 Task: Find connections with filter location Koulamoutou with filter topic #Workwith filter profile language Potuguese with filter current company BluSmart with filter school Bharath University with filter industry Fossil Fuel Electric Power Generation with filter service category Program Management with filter keywords title Head
Action: Mouse moved to (547, 80)
Screenshot: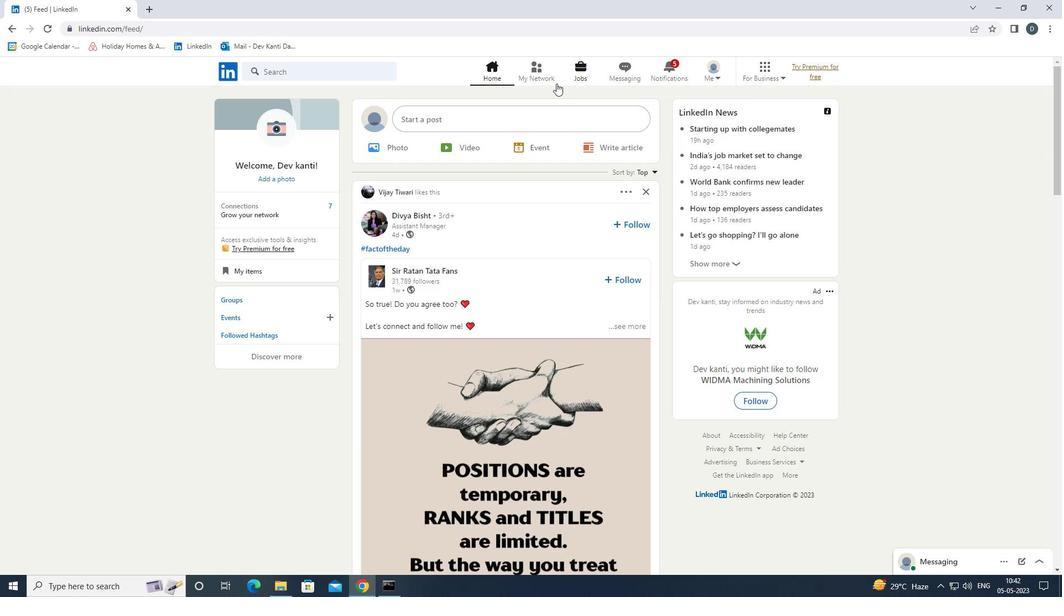 
Action: Mouse pressed left at (547, 80)
Screenshot: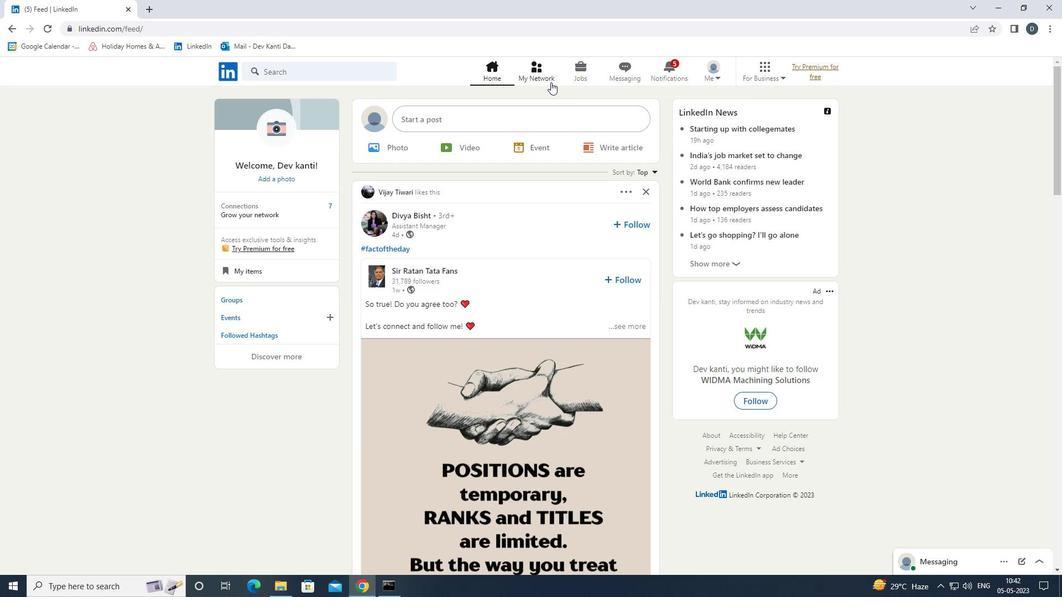 
Action: Mouse moved to (366, 134)
Screenshot: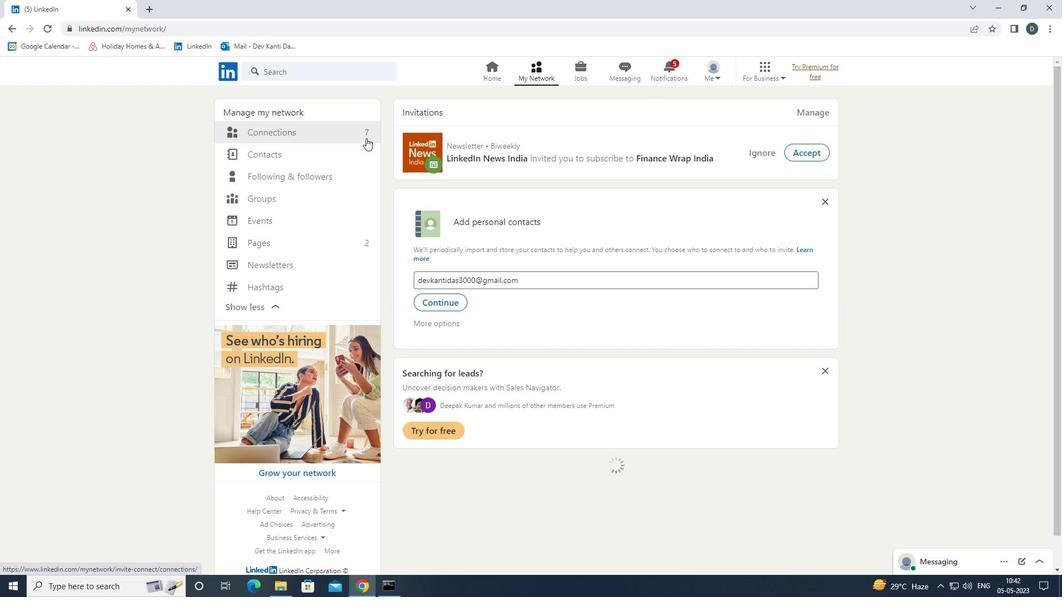 
Action: Mouse pressed left at (366, 134)
Screenshot: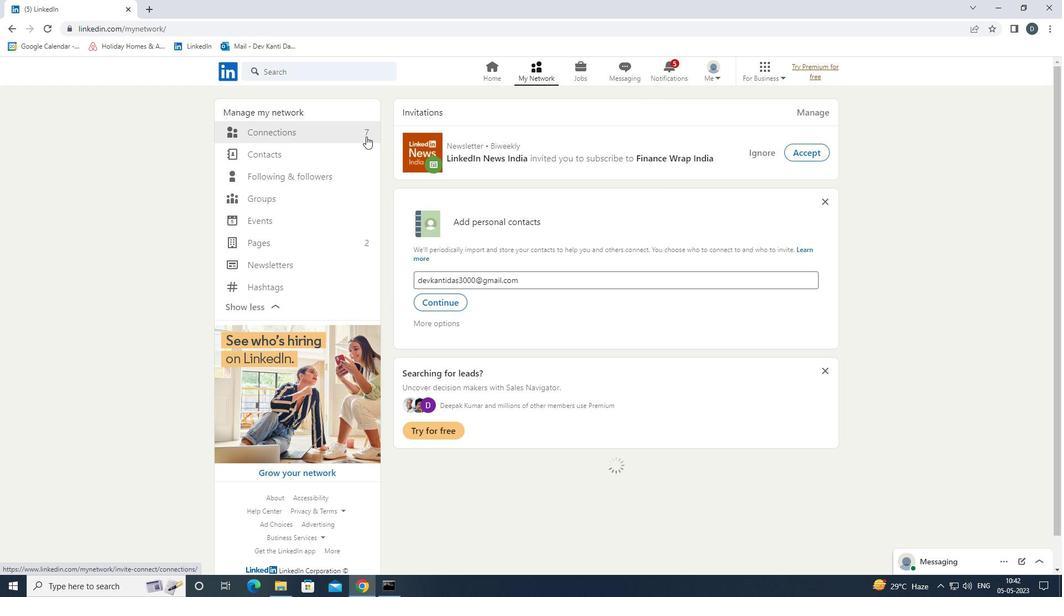 
Action: Mouse moved to (614, 128)
Screenshot: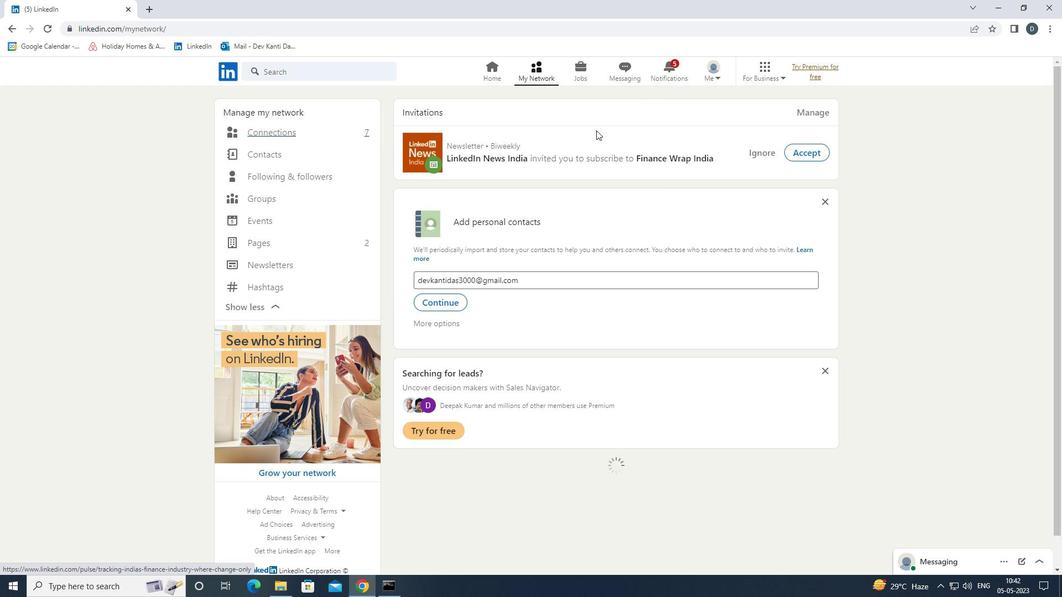 
Action: Mouse pressed left at (614, 128)
Screenshot: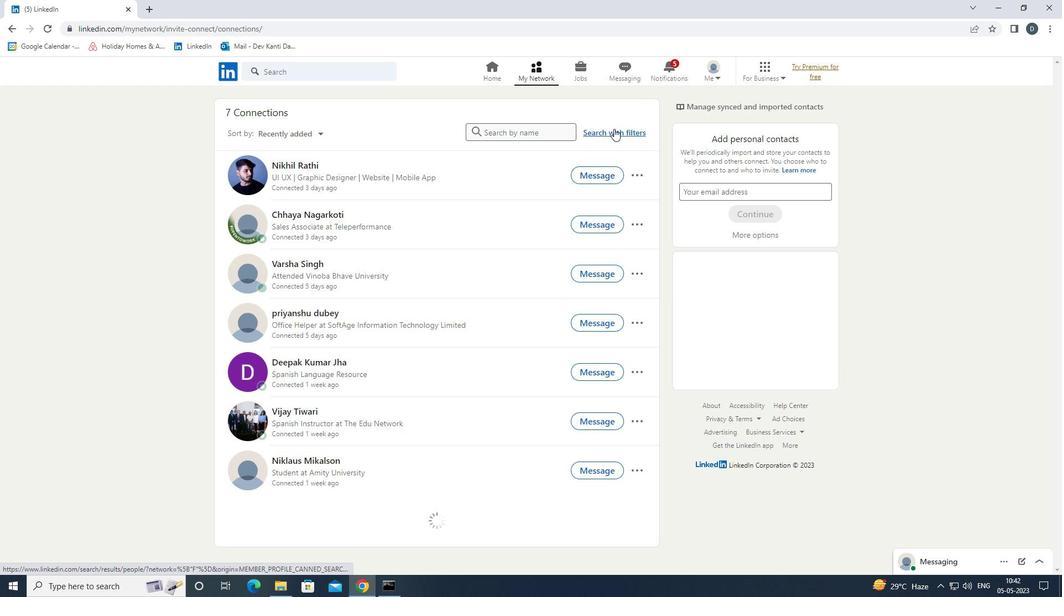 
Action: Mouse moved to (576, 103)
Screenshot: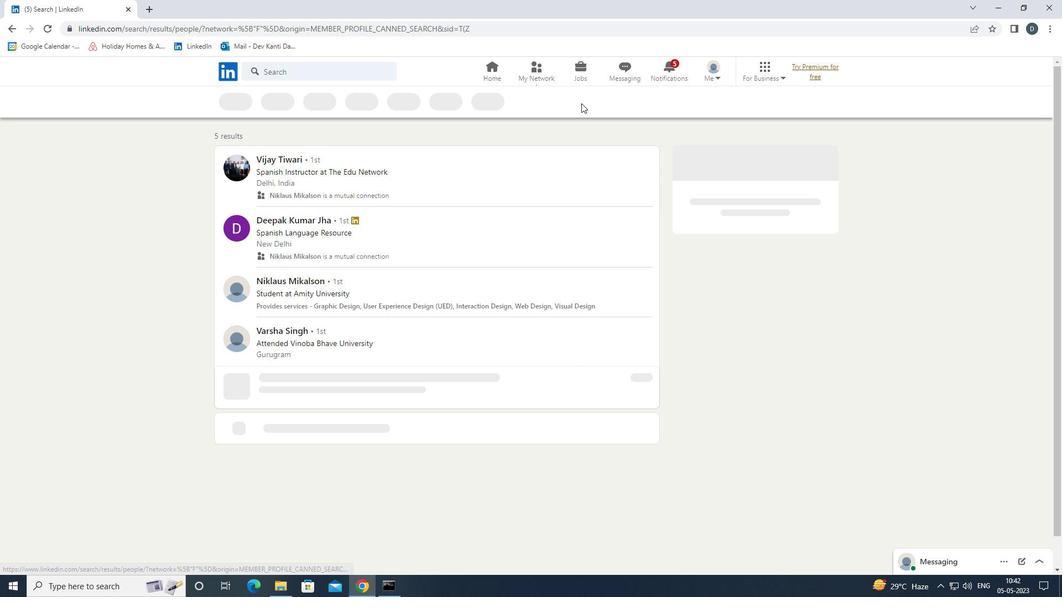 
Action: Mouse pressed left at (576, 103)
Screenshot: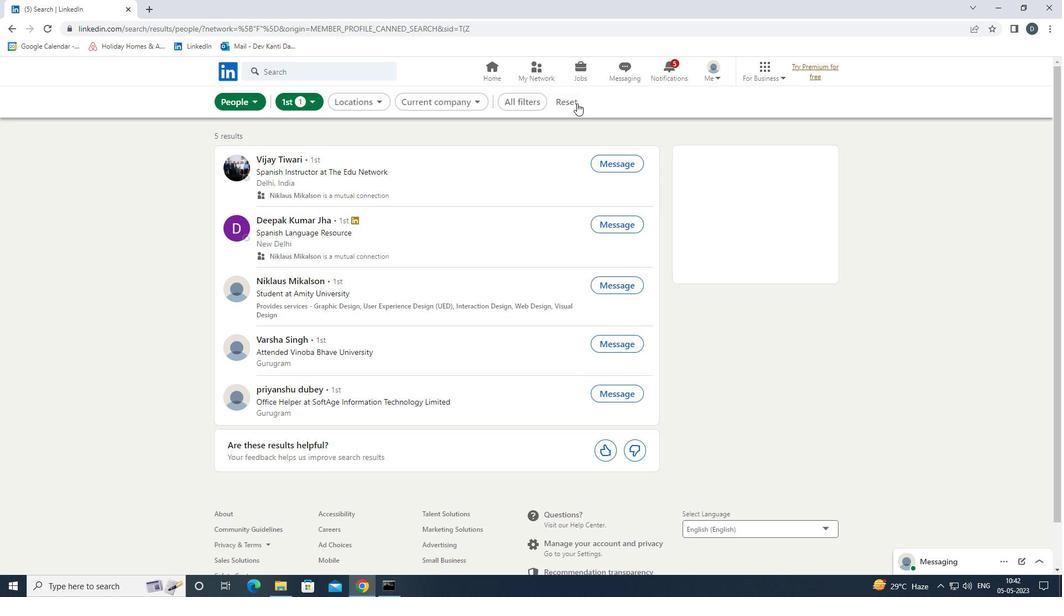 
Action: Mouse moved to (541, 106)
Screenshot: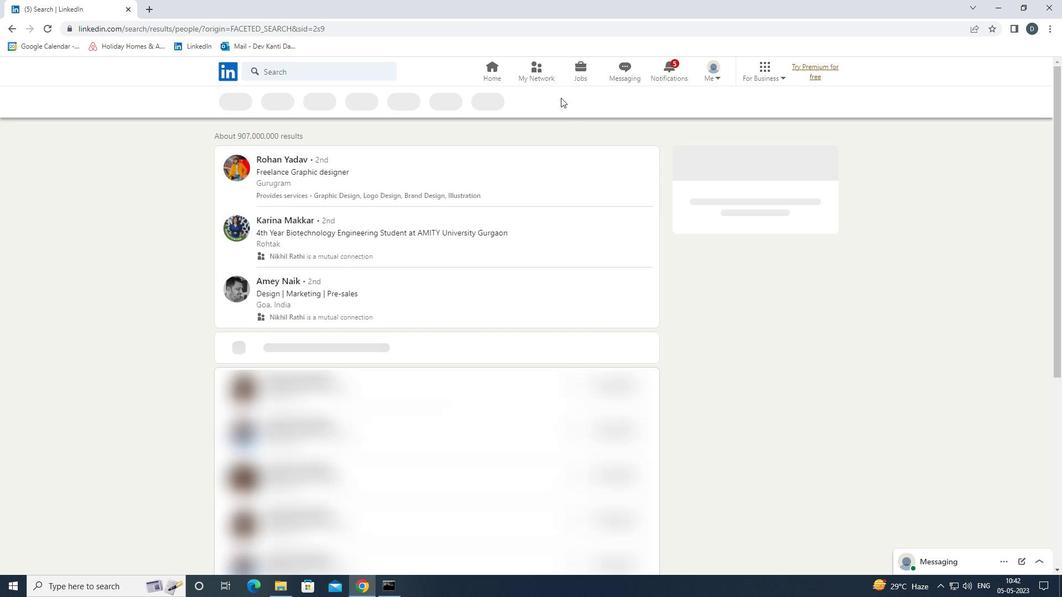 
Action: Mouse pressed left at (541, 106)
Screenshot: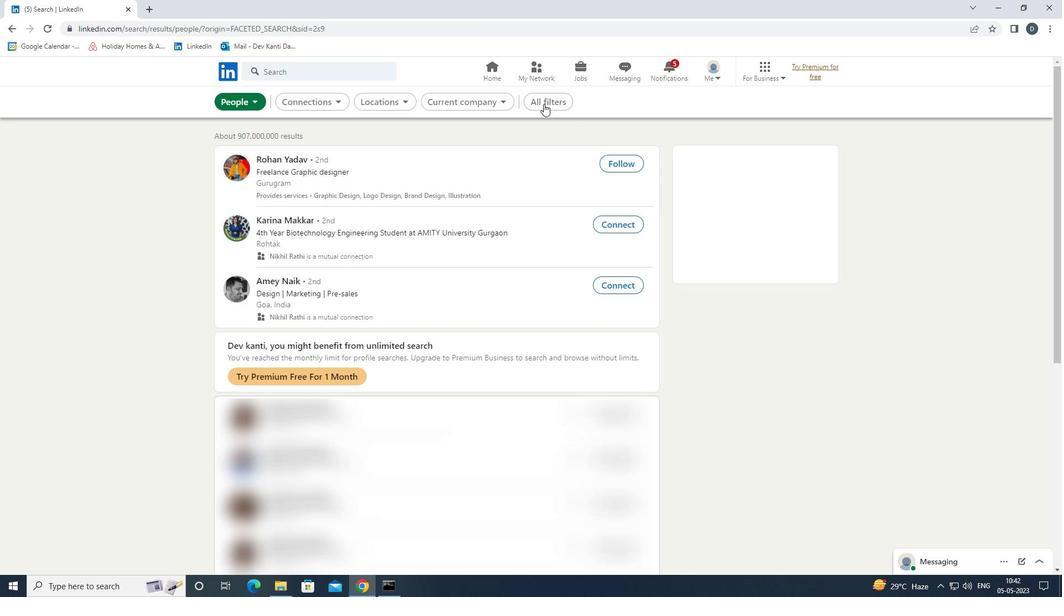 
Action: Mouse moved to (919, 335)
Screenshot: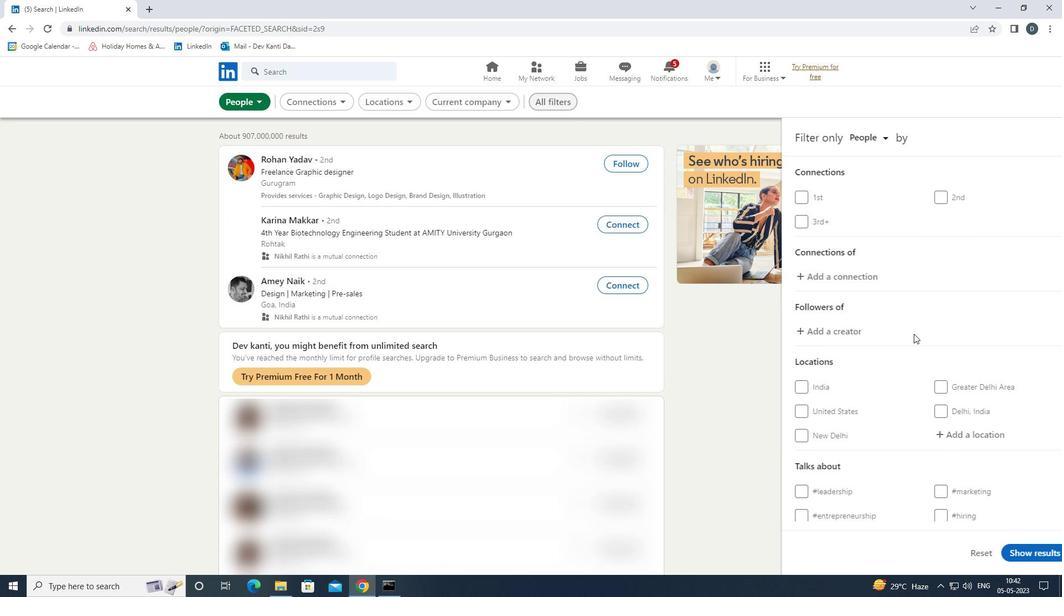 
Action: Mouse scrolled (919, 335) with delta (0, 0)
Screenshot: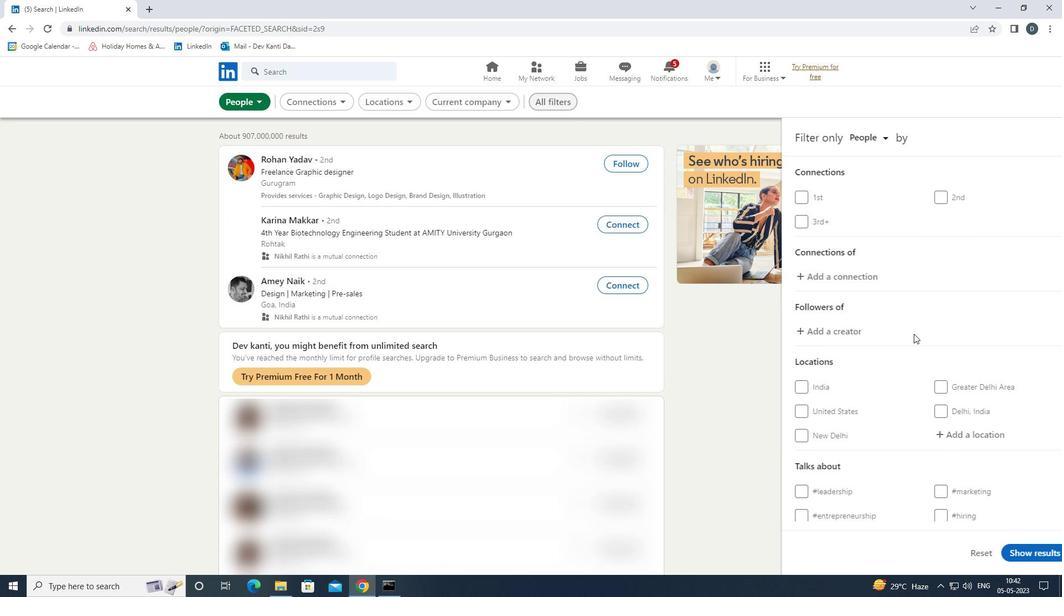 
Action: Mouse scrolled (919, 335) with delta (0, 0)
Screenshot: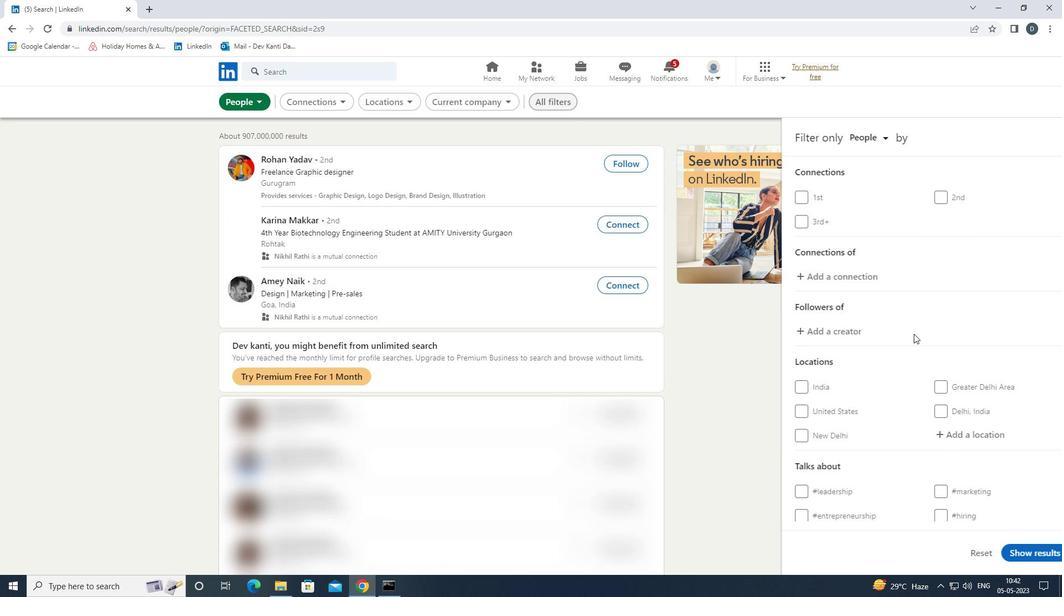 
Action: Mouse scrolled (919, 335) with delta (0, 0)
Screenshot: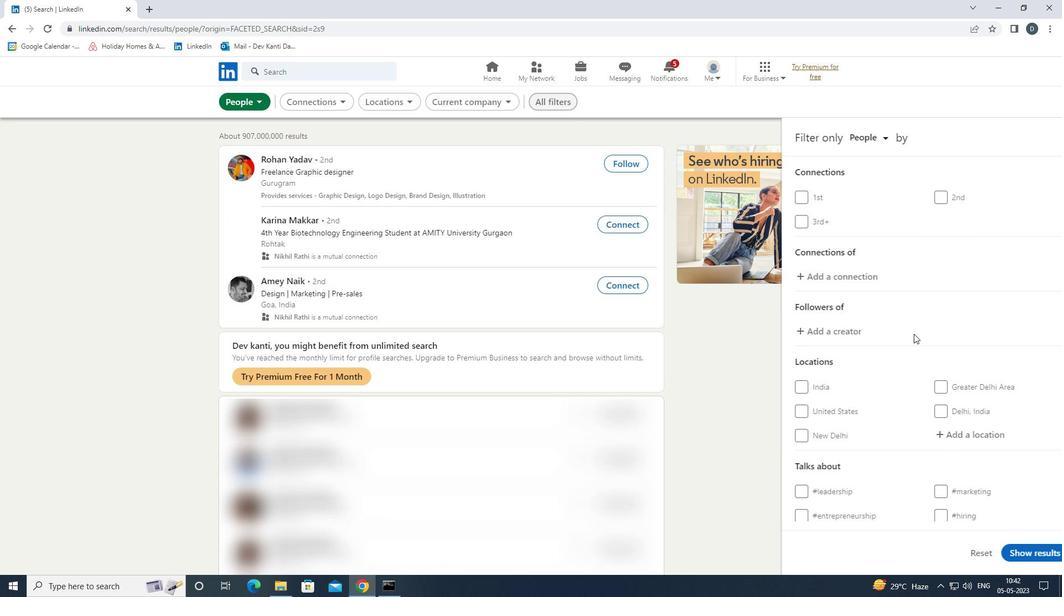 
Action: Mouse moved to (944, 260)
Screenshot: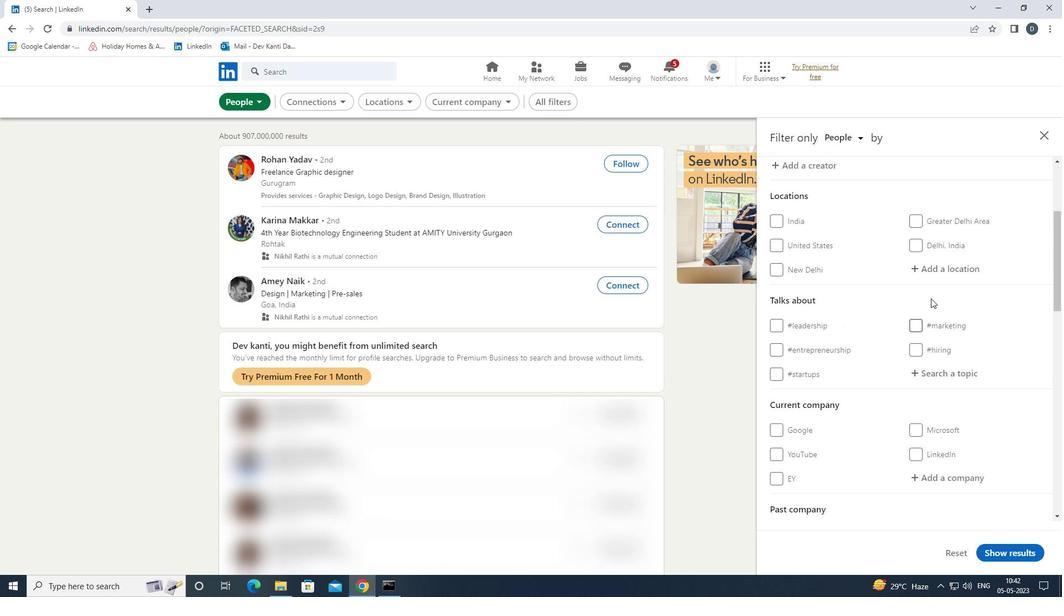 
Action: Mouse pressed left at (944, 260)
Screenshot: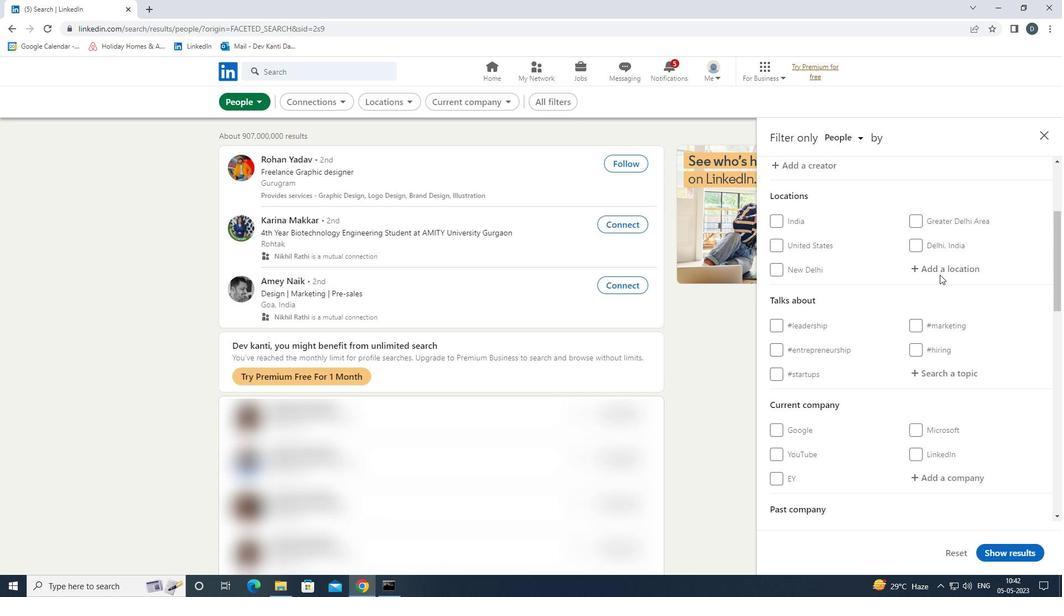 
Action: Key pressed <Key.shift>KL<Key.backspace>ULAMOUTOU<Key.left><Key.left><Key.left><Key.left><Key.left><Key.left><Key.left><Key.left><Key.left>O<Key.right><Key.right><Key.right><Key.right><Key.right><Key.right><Key.right><Key.right><Key.right><Key.right><Key.right><Key.right><Key.right><Key.right><Key.enter>
Screenshot: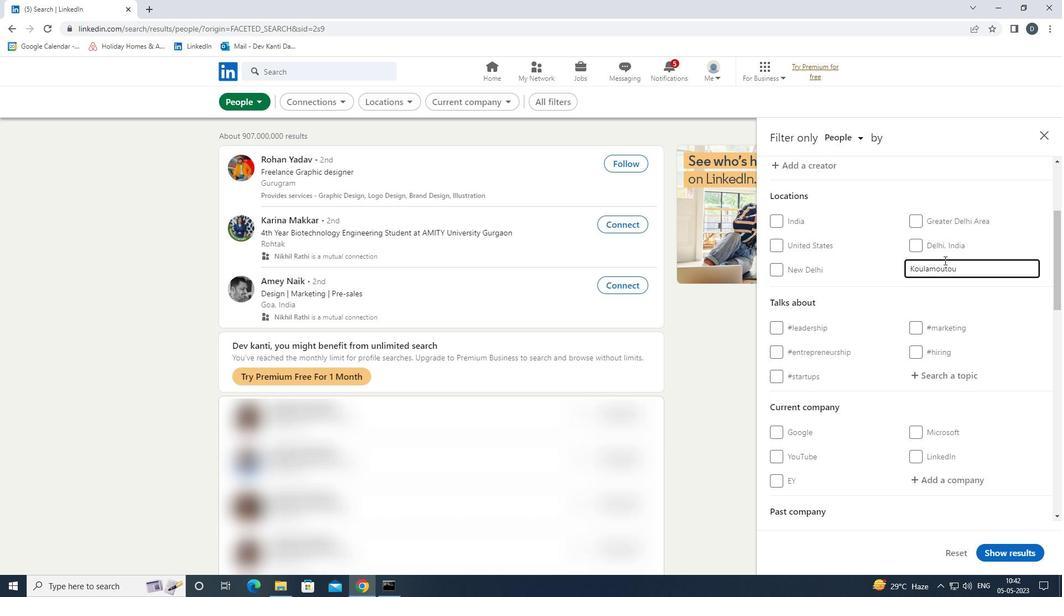 
Action: Mouse moved to (942, 250)
Screenshot: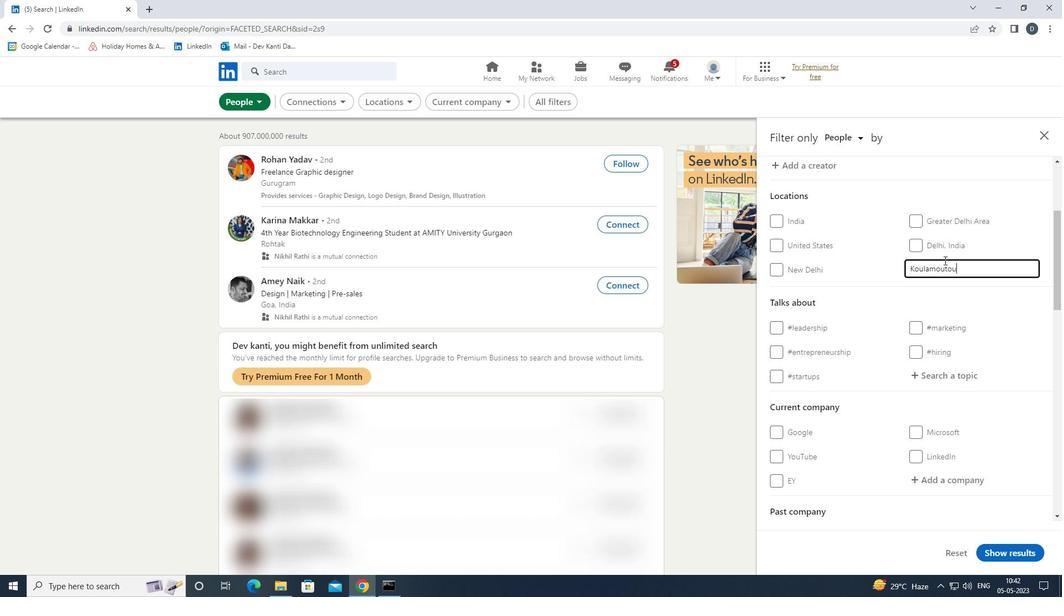 
Action: Mouse scrolled (942, 250) with delta (0, 0)
Screenshot: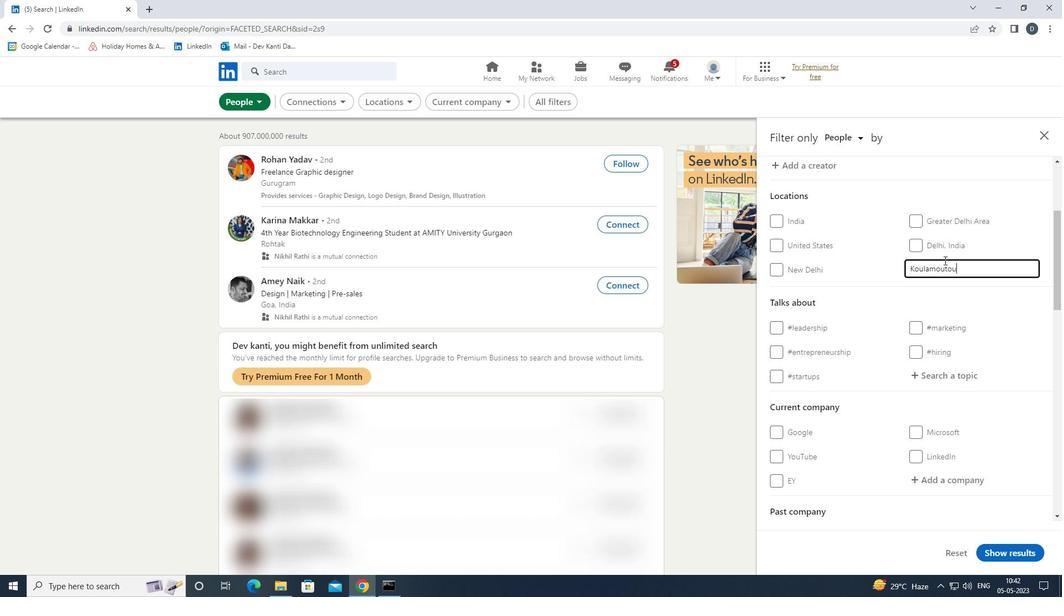 
Action: Mouse scrolled (942, 250) with delta (0, 0)
Screenshot: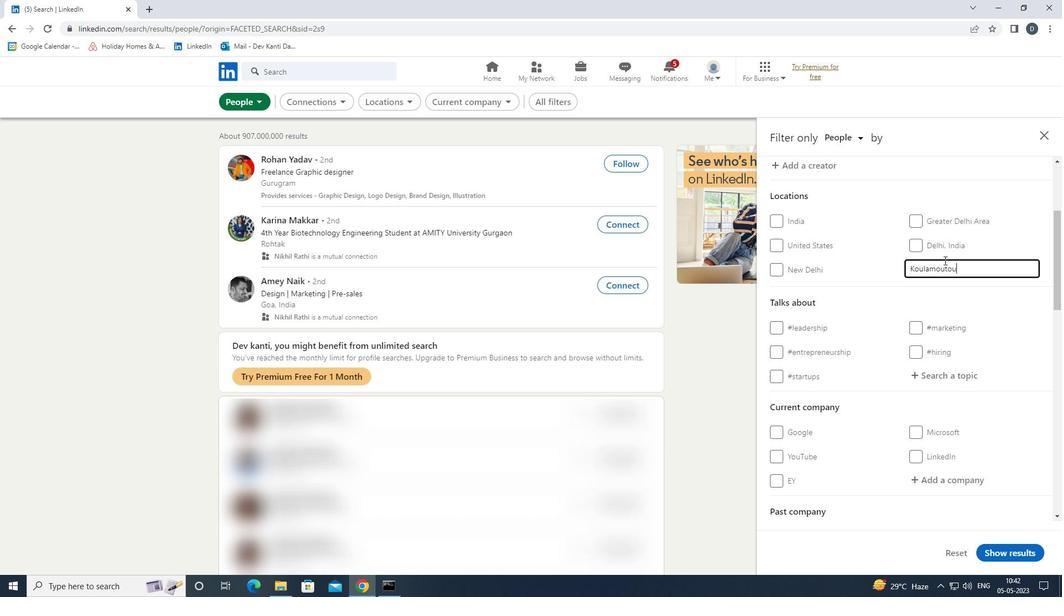 
Action: Mouse moved to (943, 270)
Screenshot: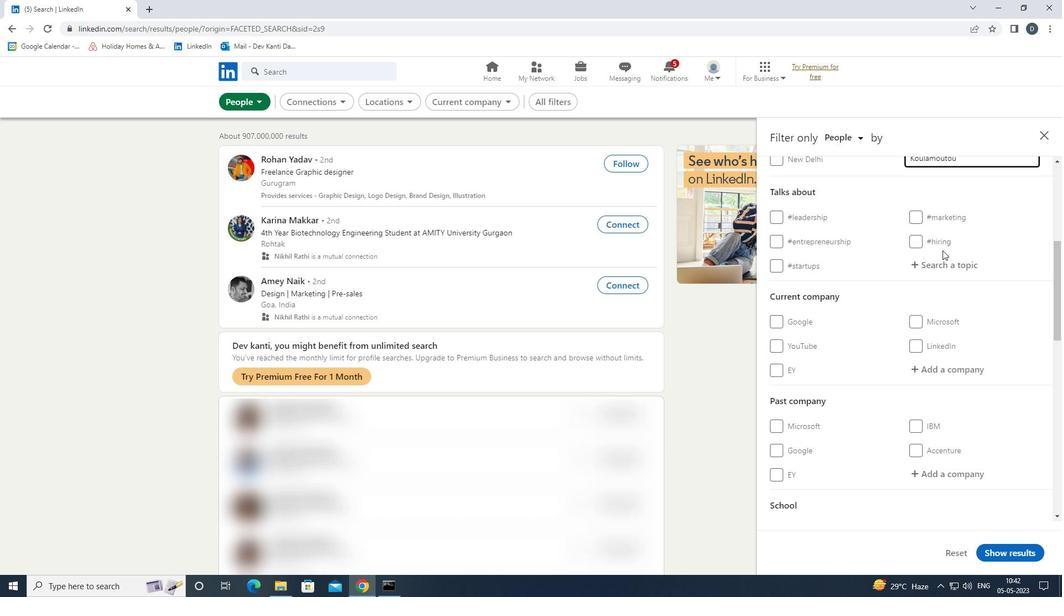 
Action: Mouse pressed left at (943, 270)
Screenshot: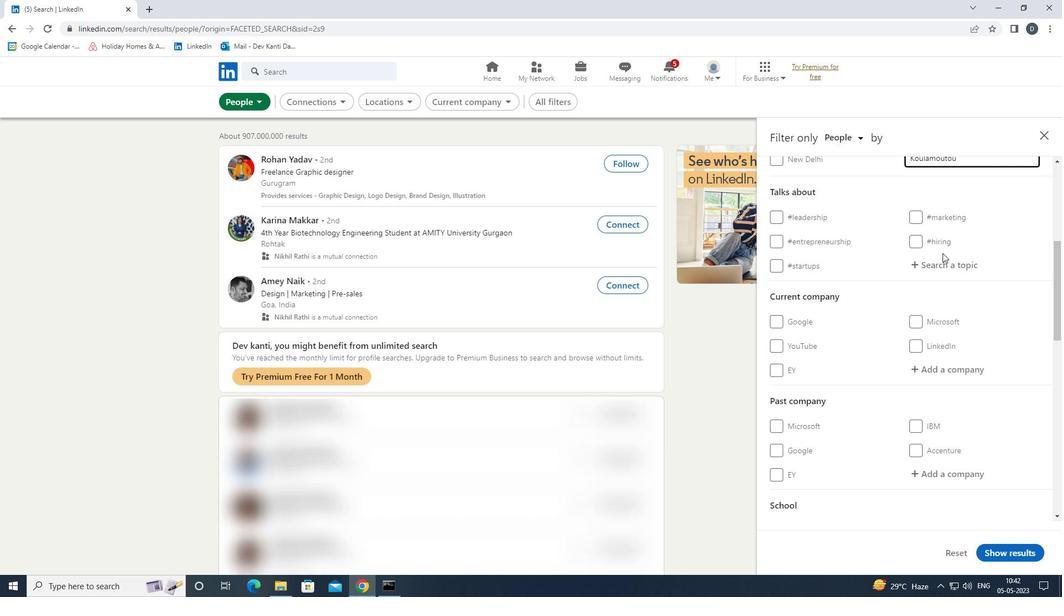 
Action: Mouse moved to (941, 271)
Screenshot: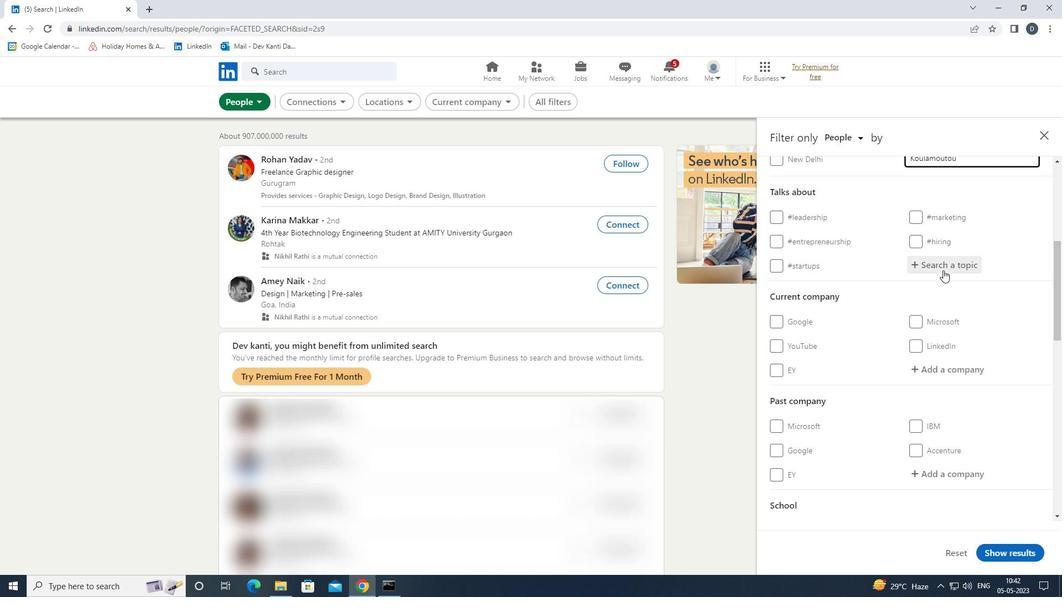 
Action: Key pressed WORK<Key.down><Key.enter>
Screenshot: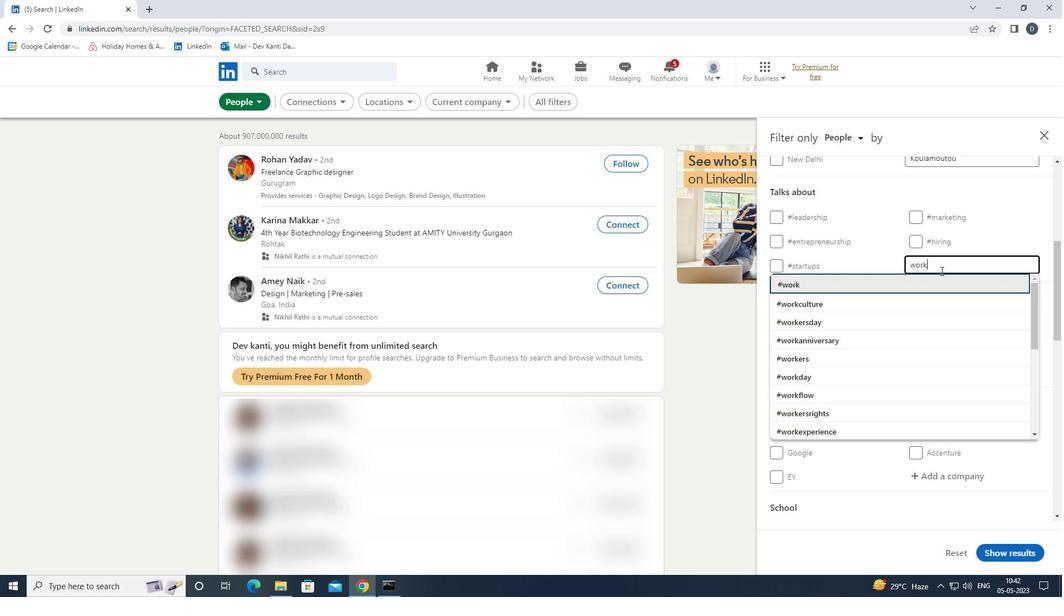 
Action: Mouse moved to (937, 262)
Screenshot: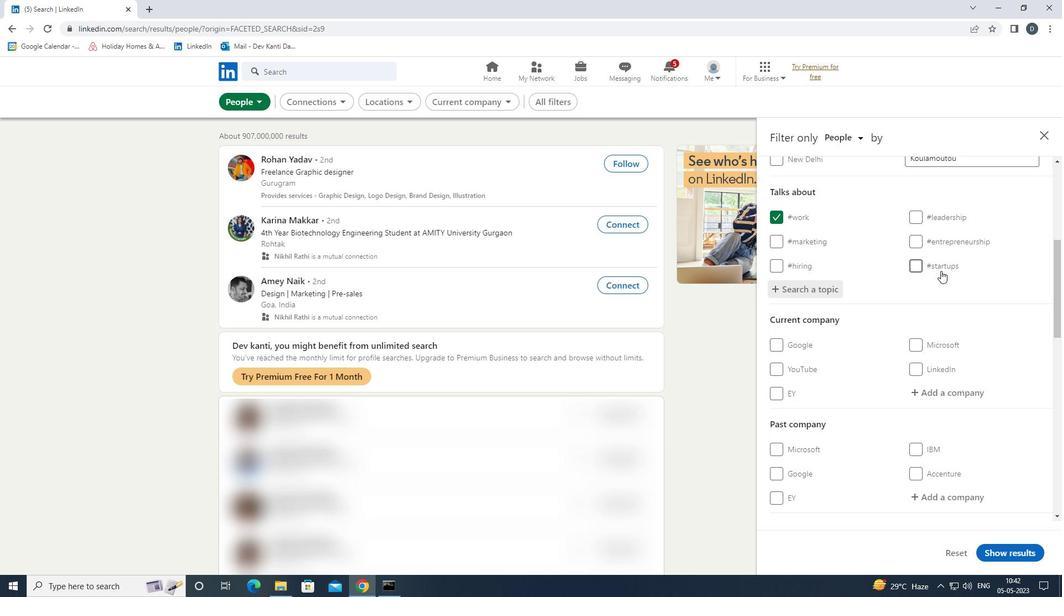 
Action: Mouse scrolled (937, 261) with delta (0, 0)
Screenshot: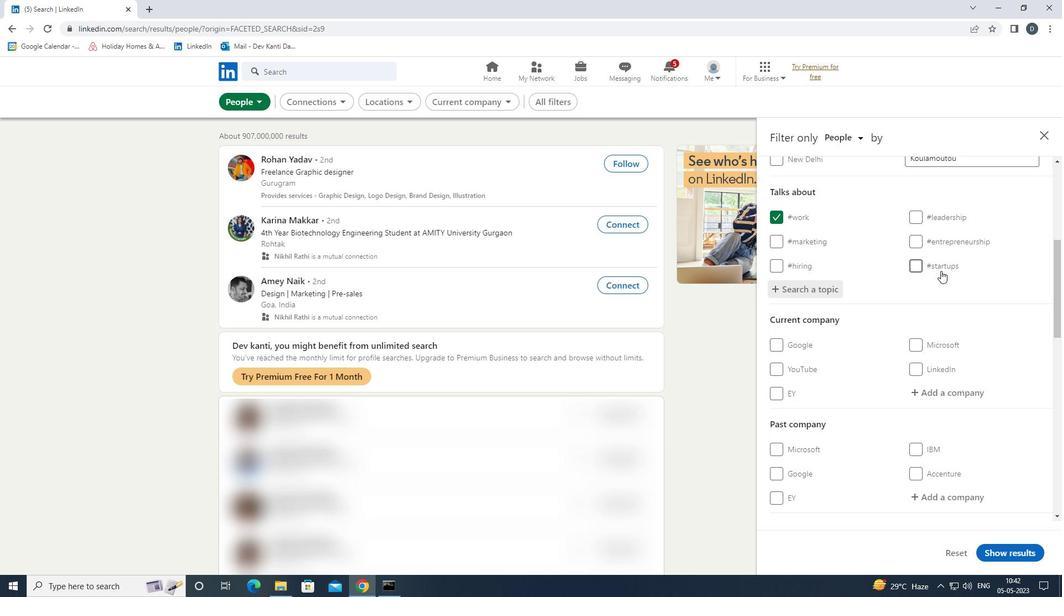 
Action: Mouse scrolled (937, 261) with delta (0, 0)
Screenshot: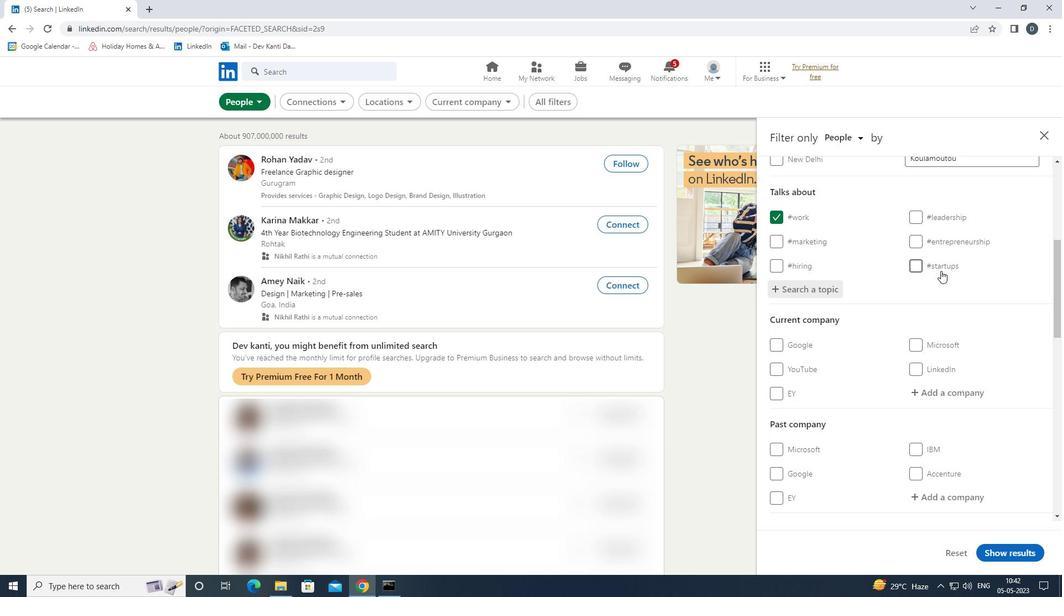 
Action: Mouse scrolled (937, 261) with delta (0, 0)
Screenshot: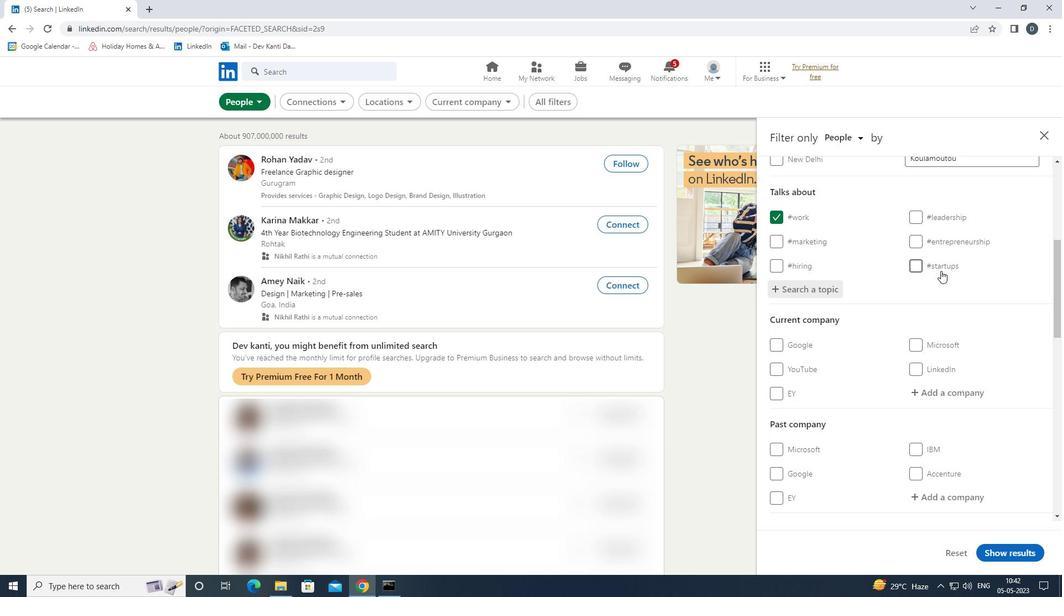 
Action: Mouse scrolled (937, 261) with delta (0, 0)
Screenshot: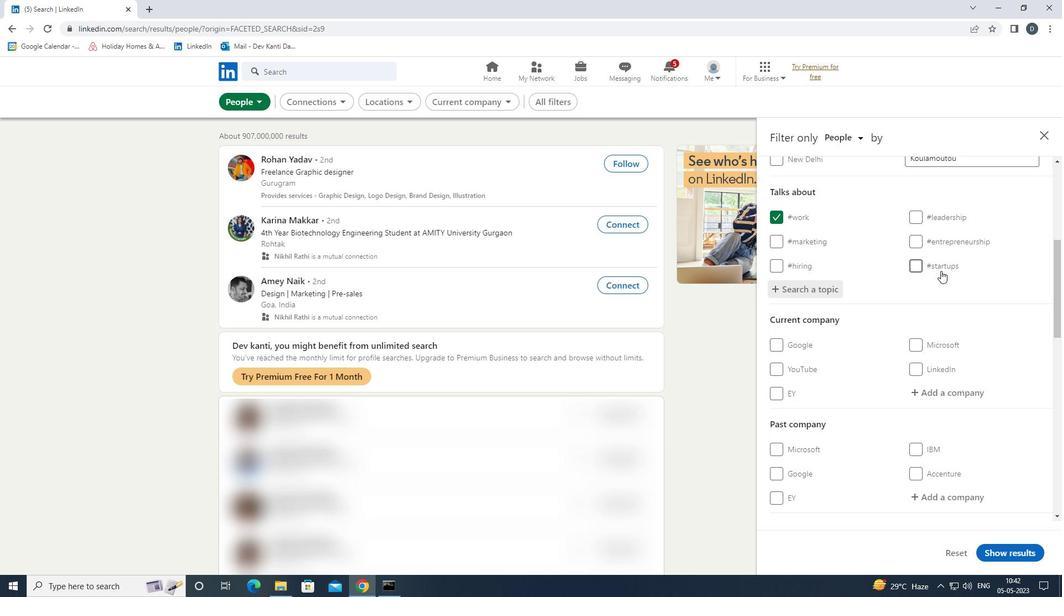 
Action: Mouse scrolled (937, 261) with delta (0, 0)
Screenshot: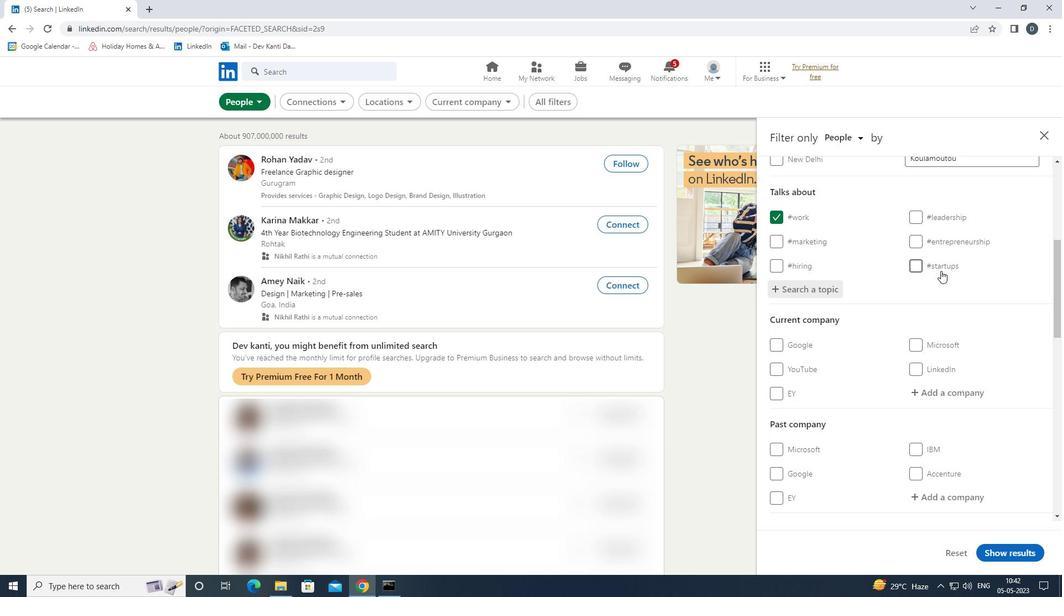 
Action: Mouse moved to (937, 265)
Screenshot: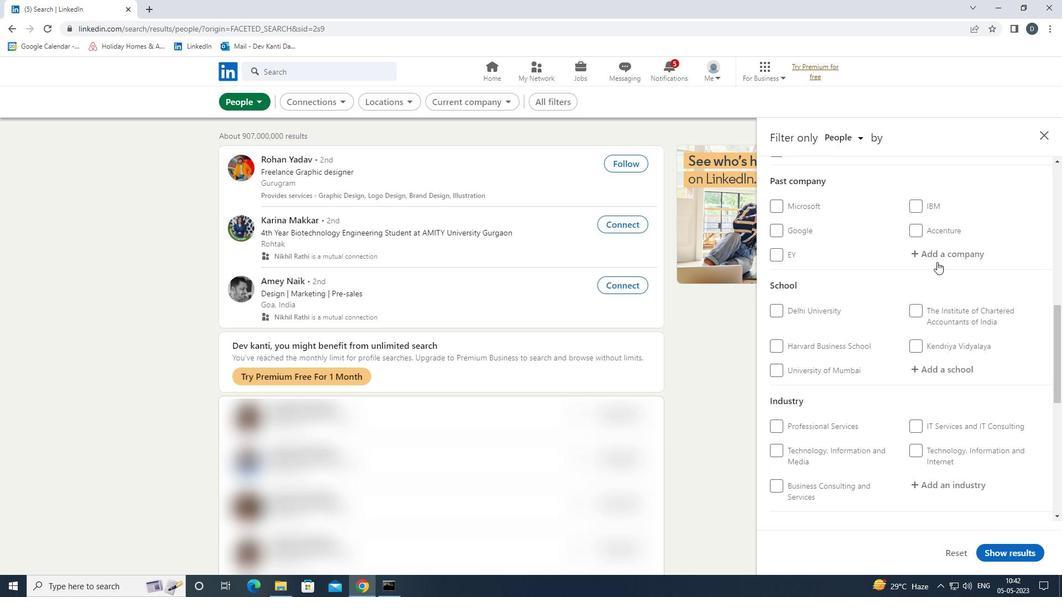
Action: Mouse scrolled (937, 264) with delta (0, 0)
Screenshot: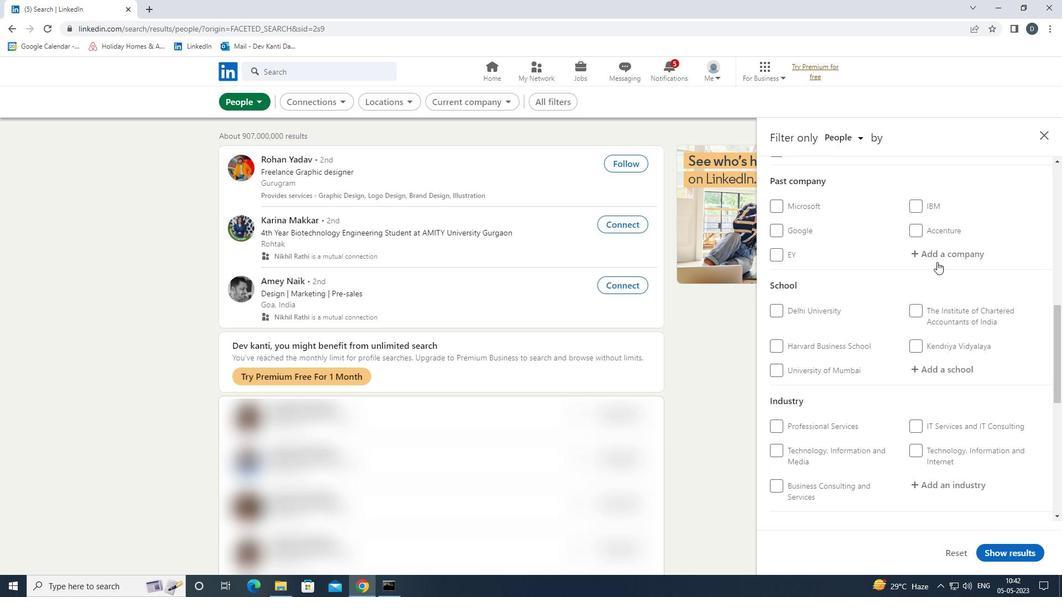 
Action: Mouse moved to (934, 273)
Screenshot: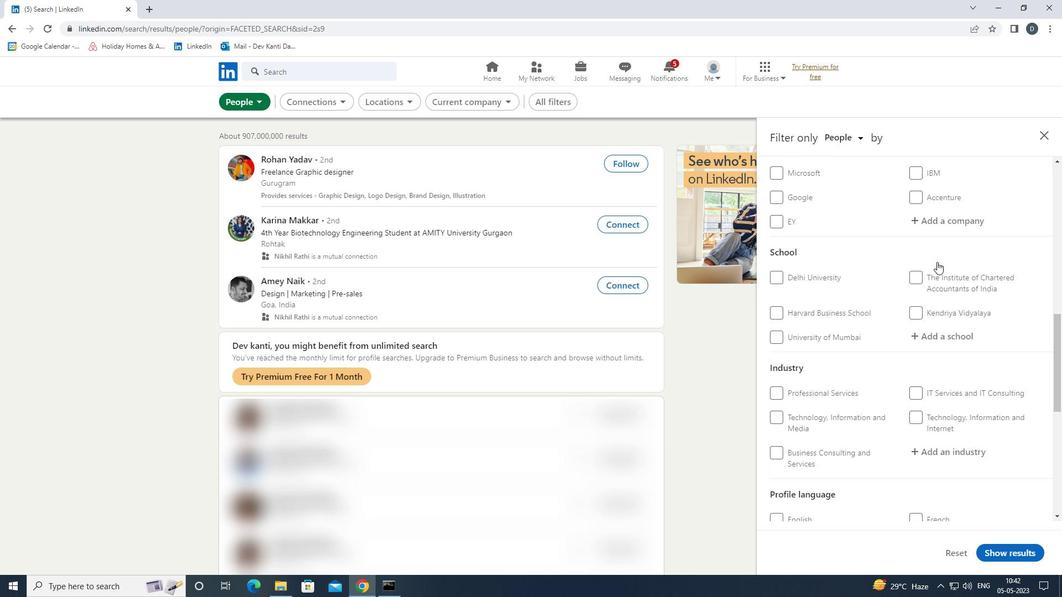 
Action: Mouse scrolled (934, 272) with delta (0, 0)
Screenshot: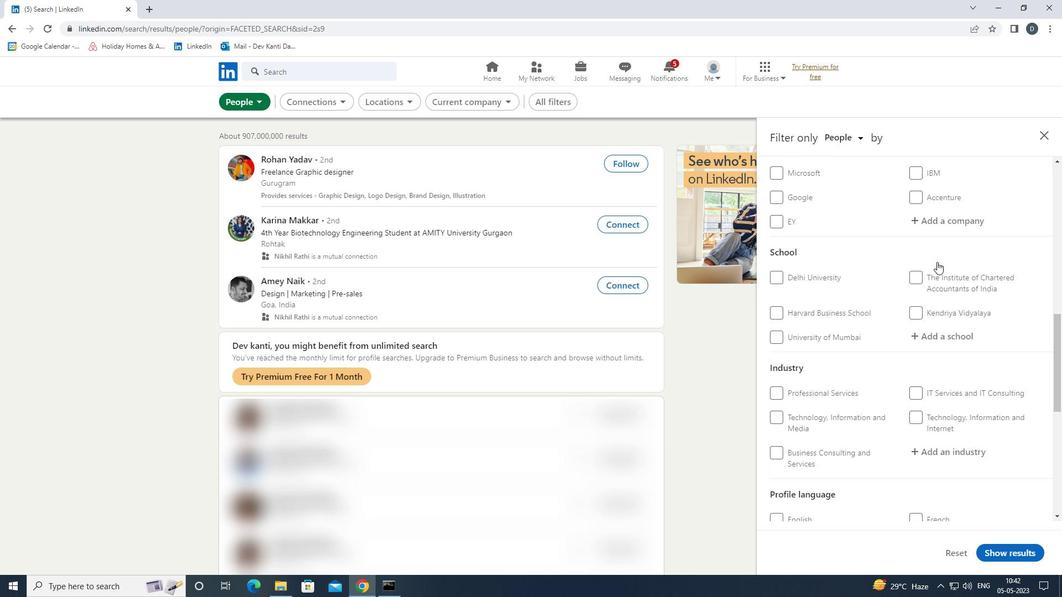 
Action: Mouse moved to (934, 276)
Screenshot: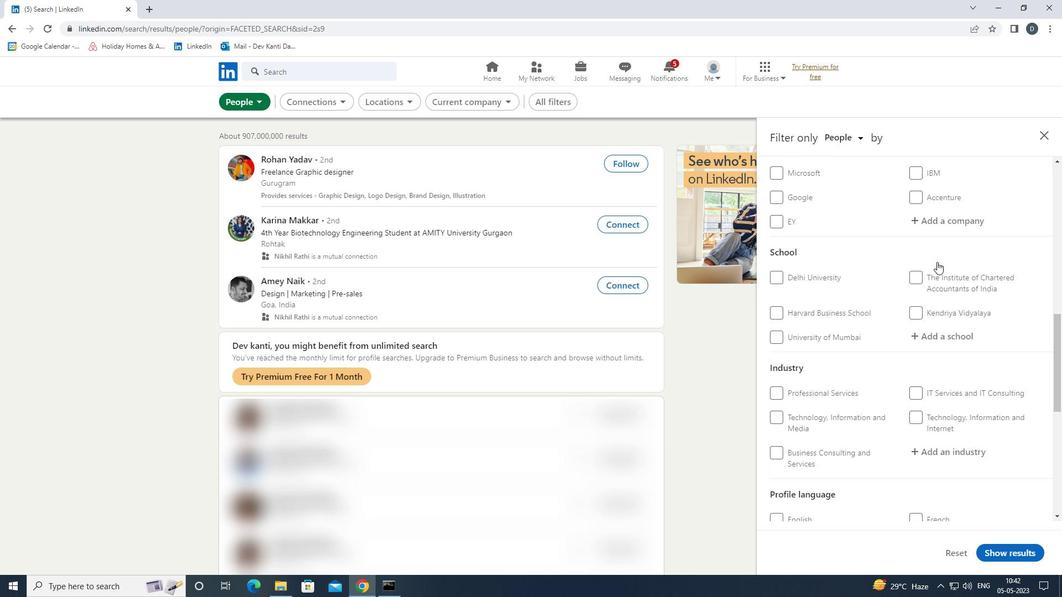 
Action: Mouse scrolled (934, 275) with delta (0, 0)
Screenshot: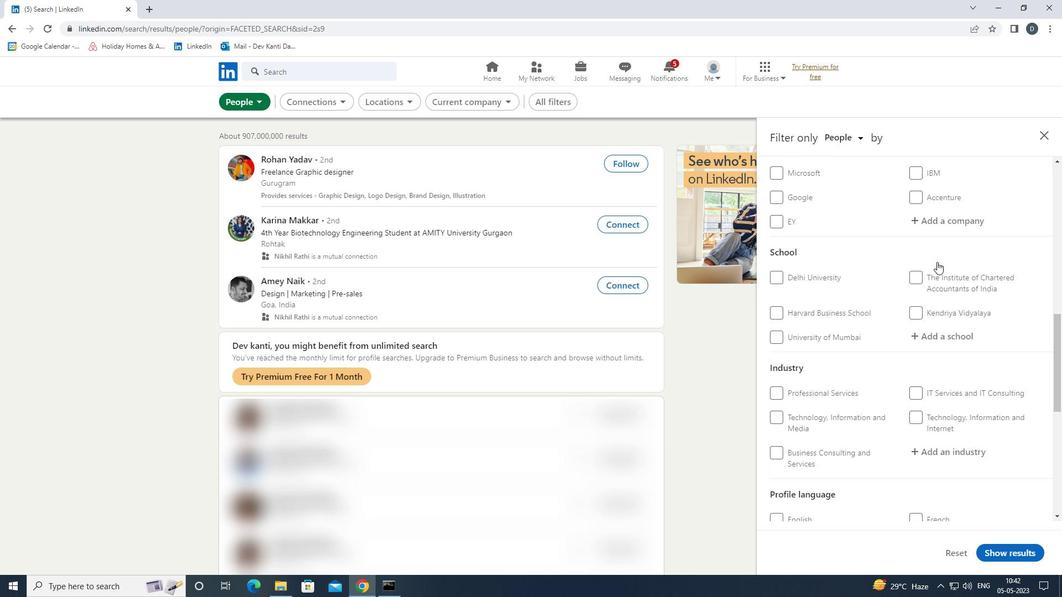 
Action: Mouse moved to (931, 278)
Screenshot: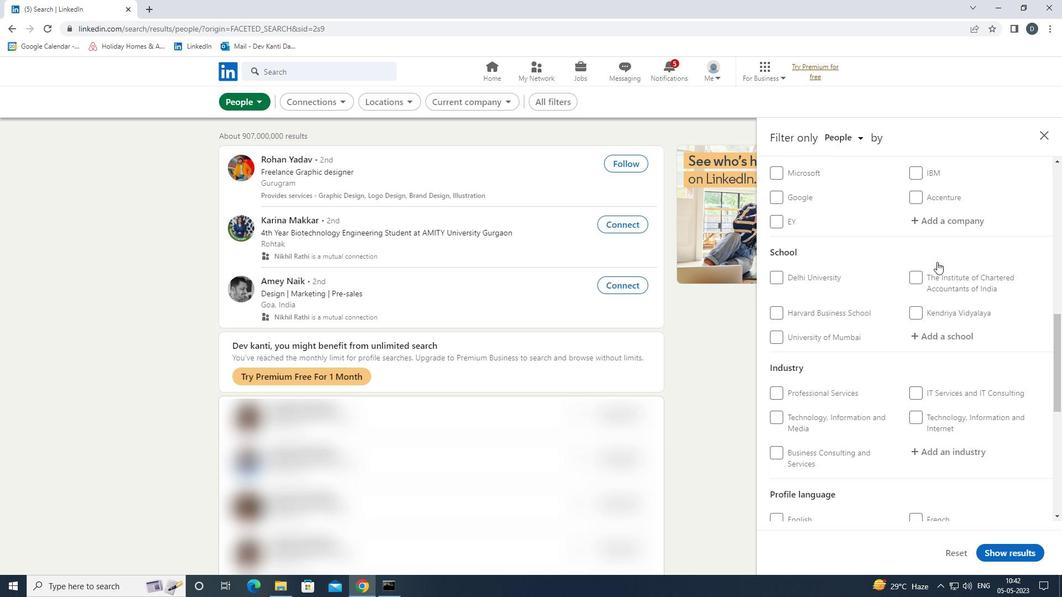 
Action: Mouse scrolled (931, 278) with delta (0, 0)
Screenshot: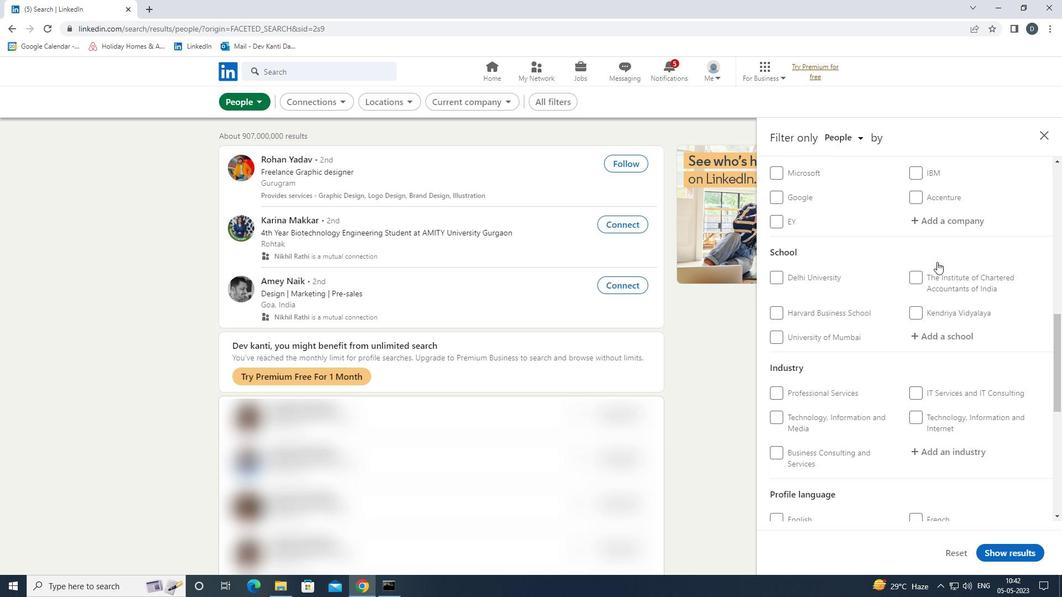 
Action: Mouse moved to (926, 322)
Screenshot: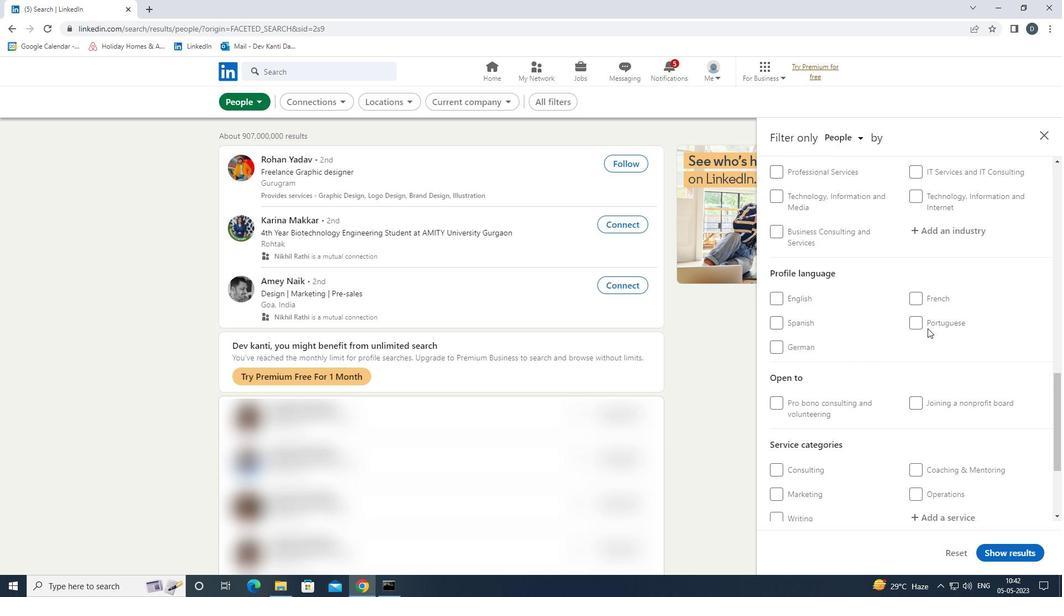 
Action: Mouse pressed left at (926, 322)
Screenshot: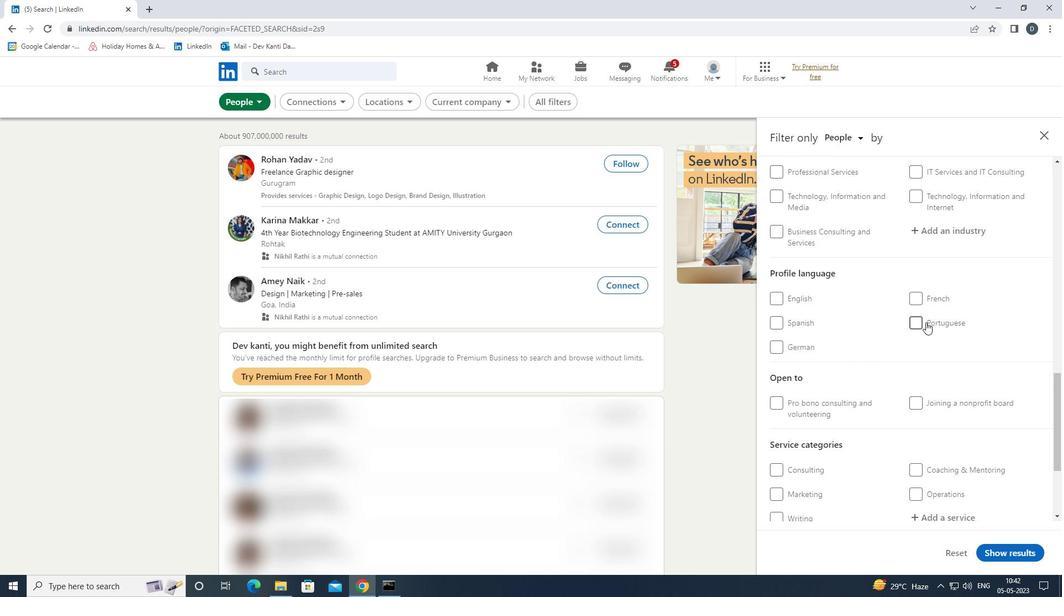 
Action: Mouse moved to (926, 322)
Screenshot: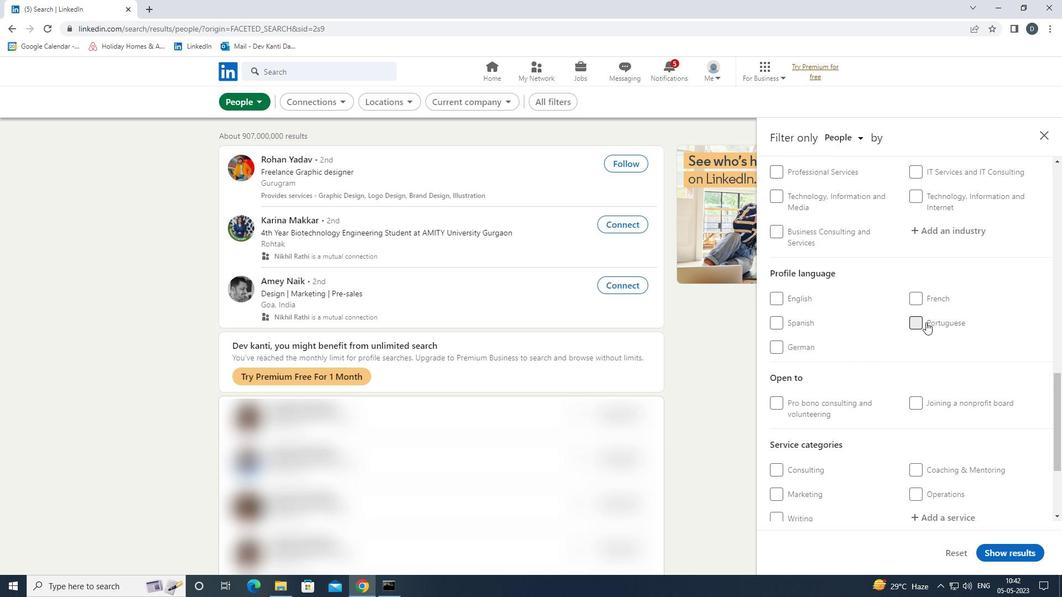 
Action: Mouse scrolled (926, 323) with delta (0, 0)
Screenshot: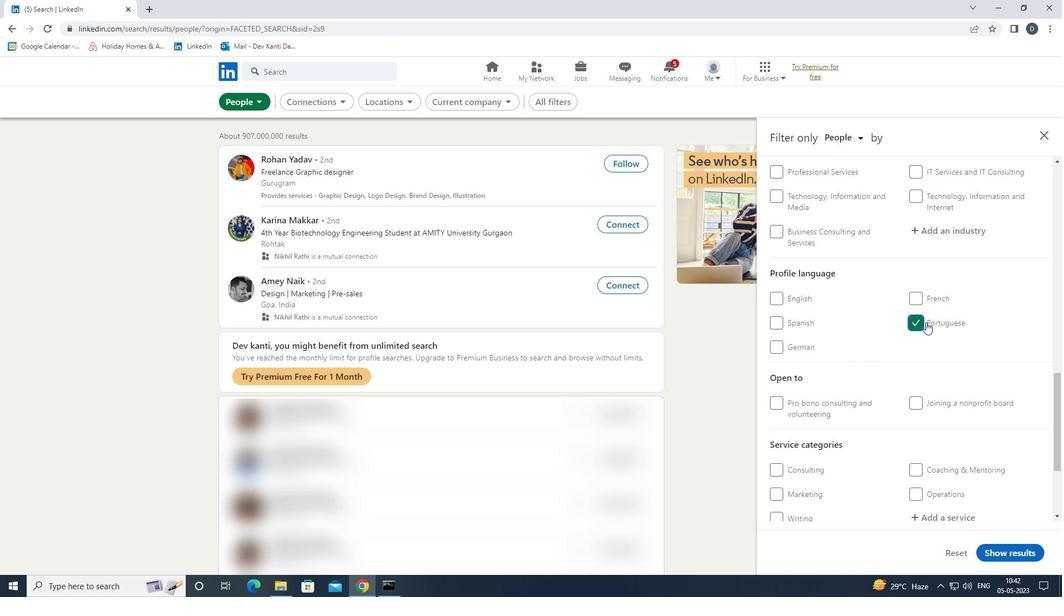 
Action: Mouse scrolled (926, 323) with delta (0, 0)
Screenshot: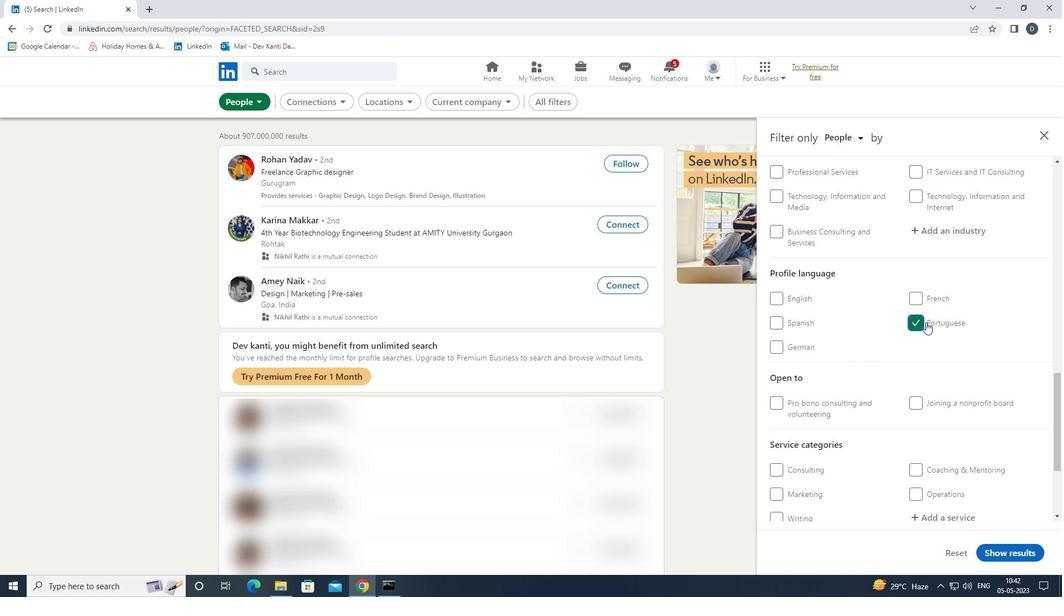 
Action: Mouse scrolled (926, 323) with delta (0, 0)
Screenshot: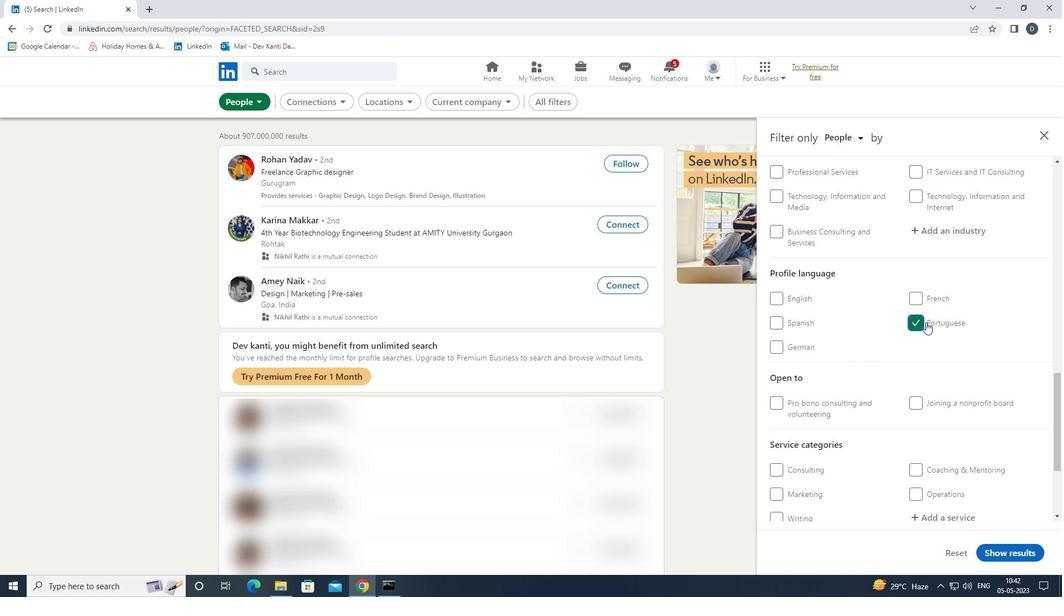 
Action: Mouse scrolled (926, 323) with delta (0, 0)
Screenshot: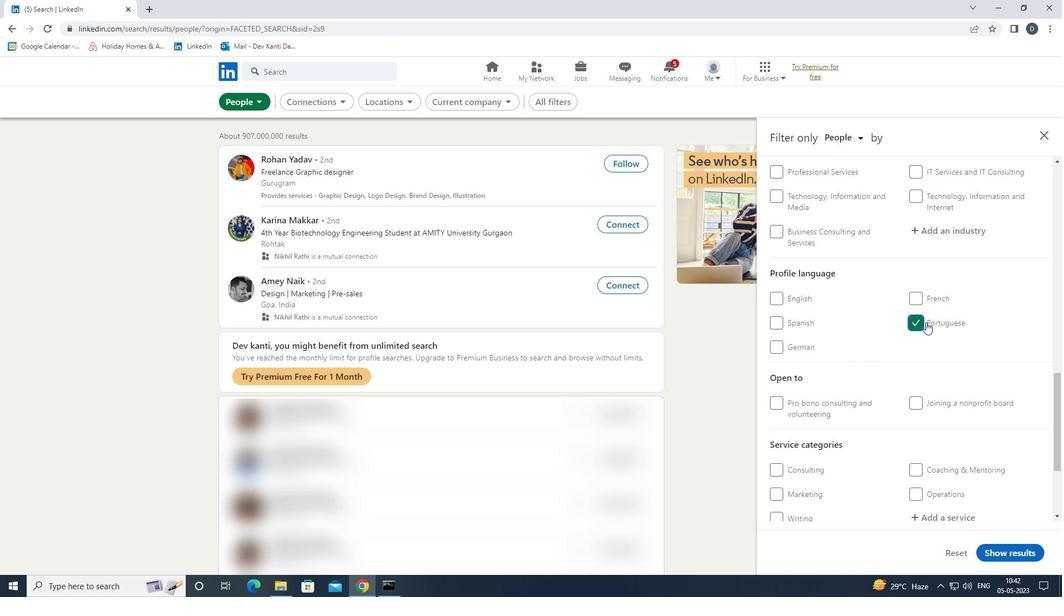 
Action: Mouse moved to (926, 322)
Screenshot: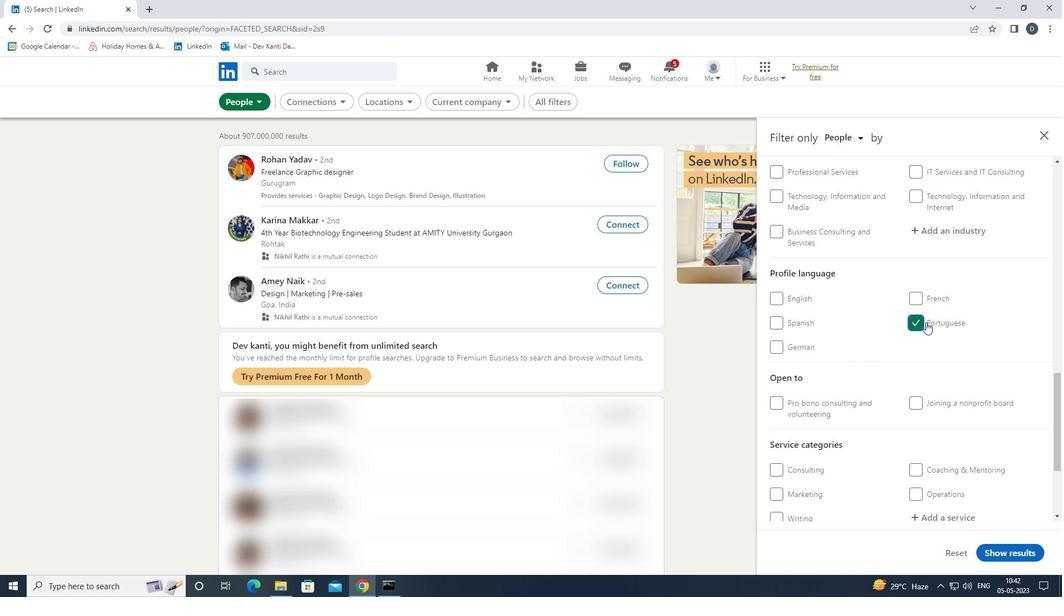 
Action: Mouse scrolled (926, 323) with delta (0, 0)
Screenshot: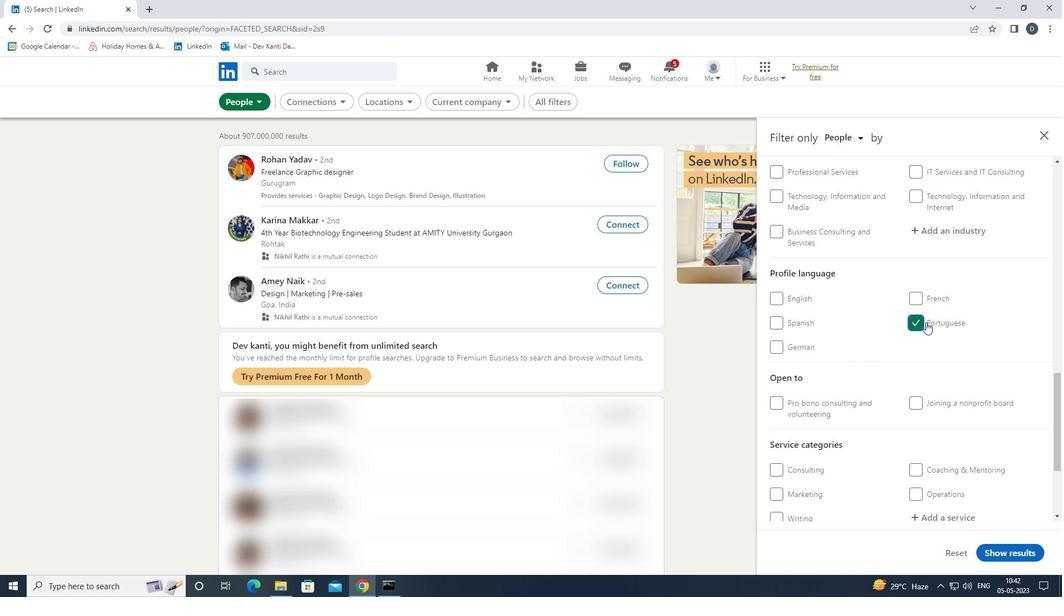 
Action: Mouse scrolled (926, 323) with delta (0, 0)
Screenshot: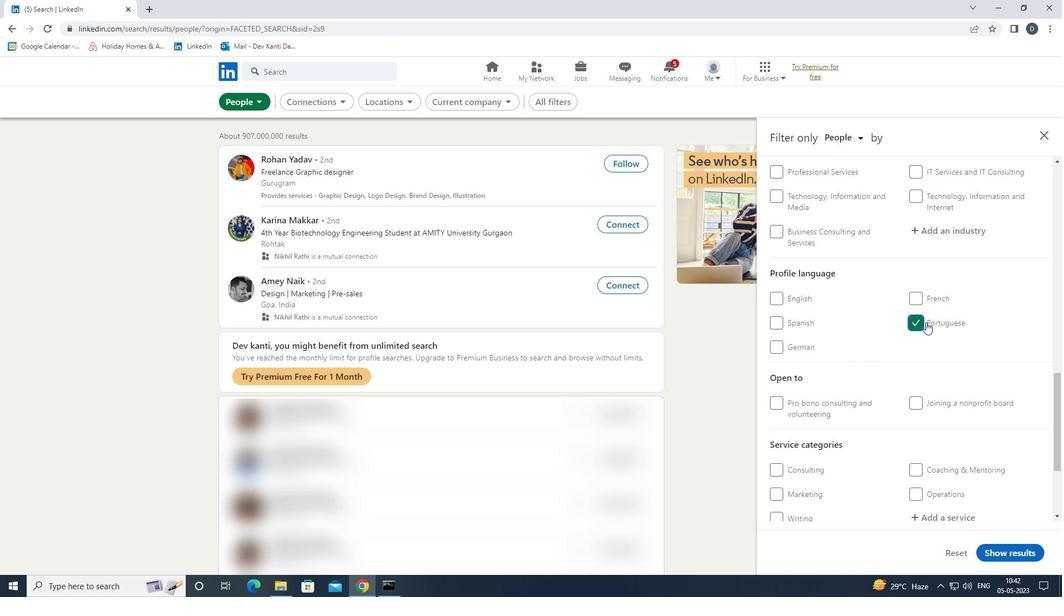
Action: Mouse scrolled (926, 323) with delta (0, 0)
Screenshot: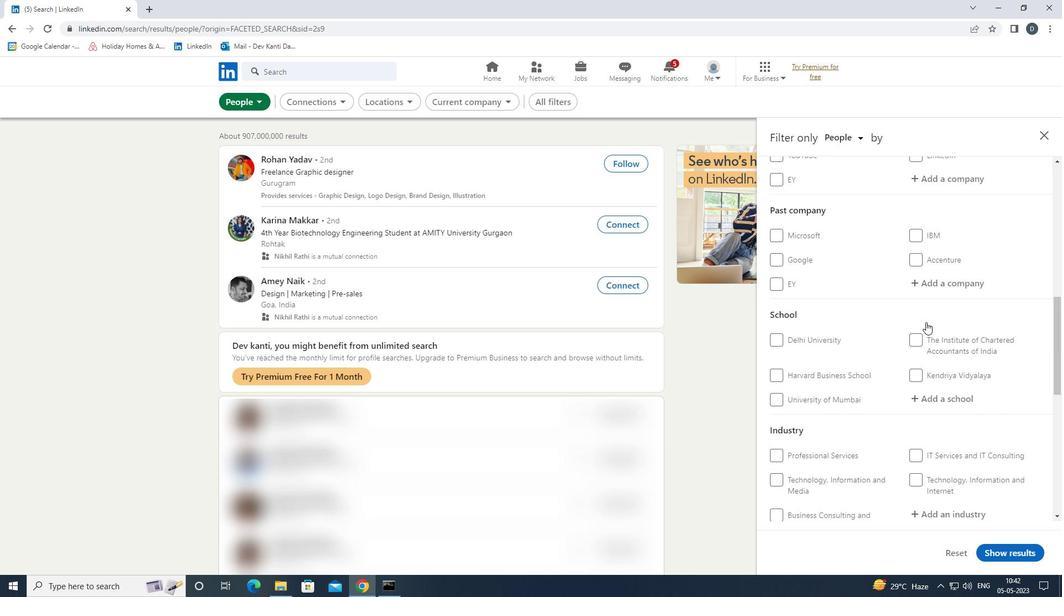 
Action: Mouse scrolled (926, 323) with delta (0, 0)
Screenshot: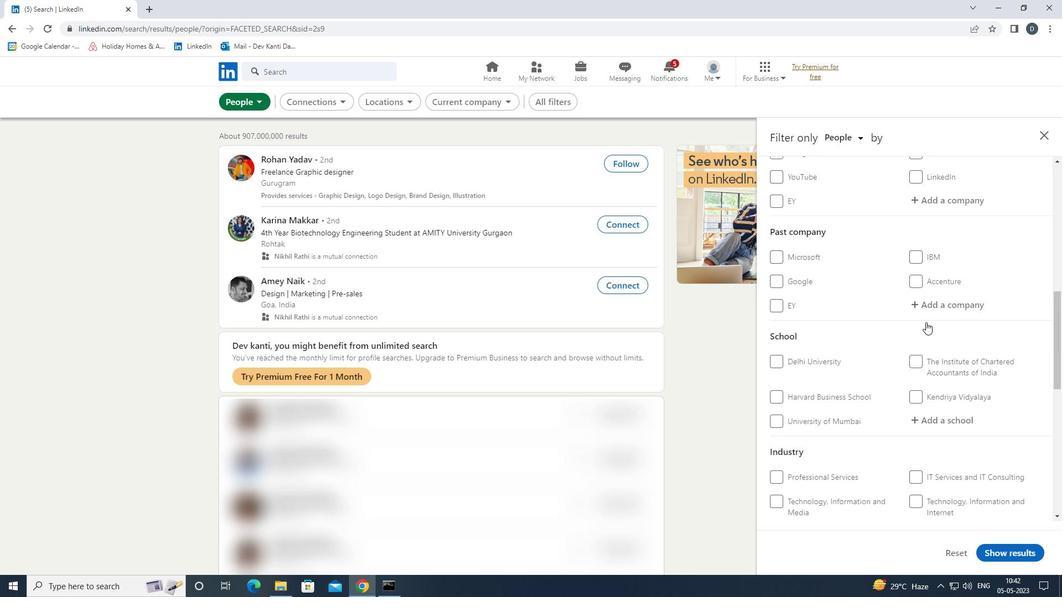 
Action: Mouse moved to (936, 330)
Screenshot: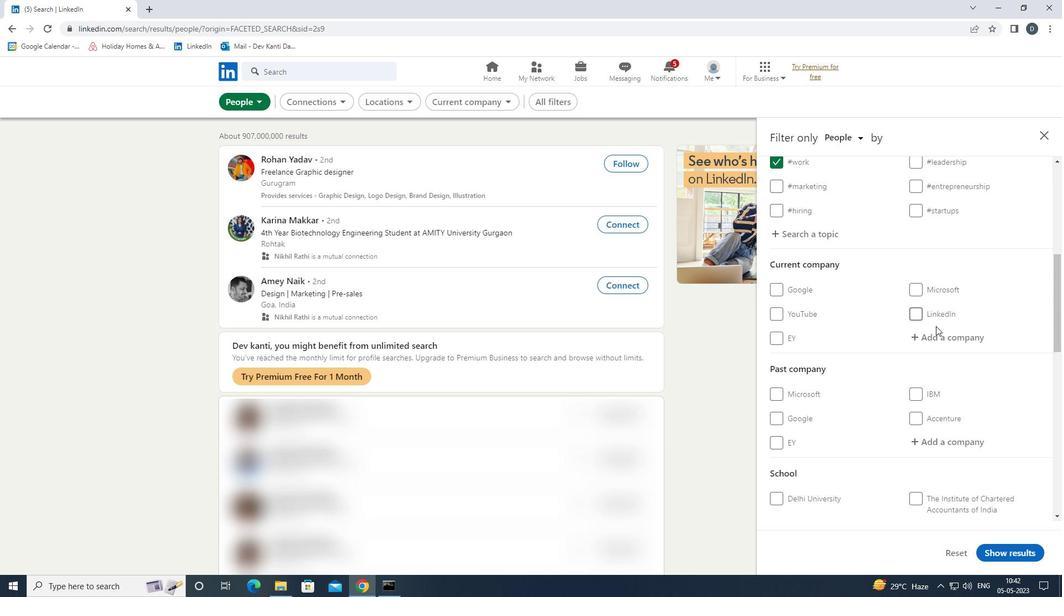
Action: Mouse pressed left at (936, 330)
Screenshot: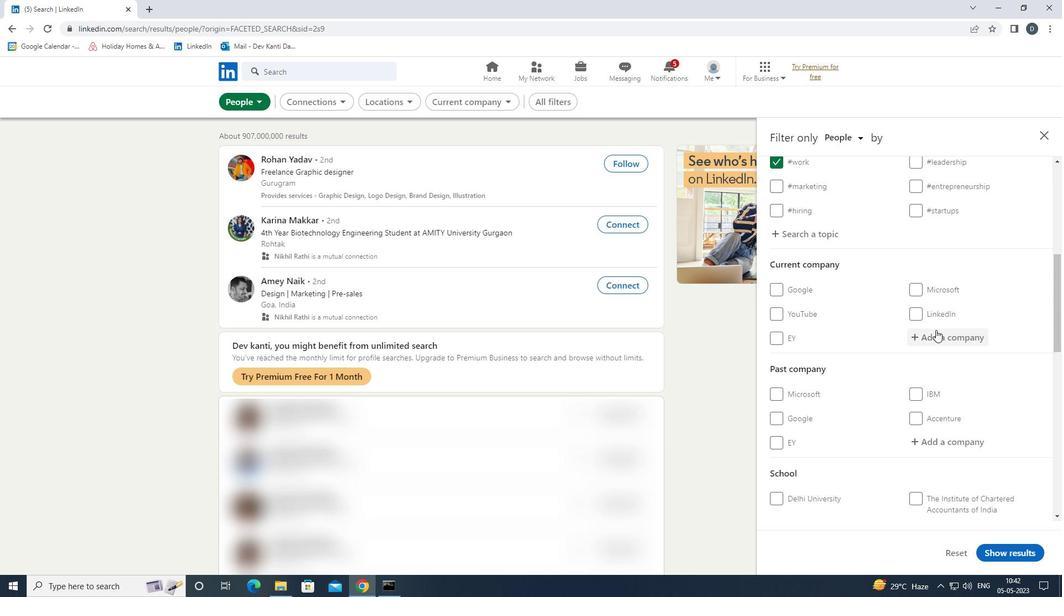 
Action: Key pressed <Key.shift>BLU<Key.shift>SMART<Key.down><Key.enter>
Screenshot: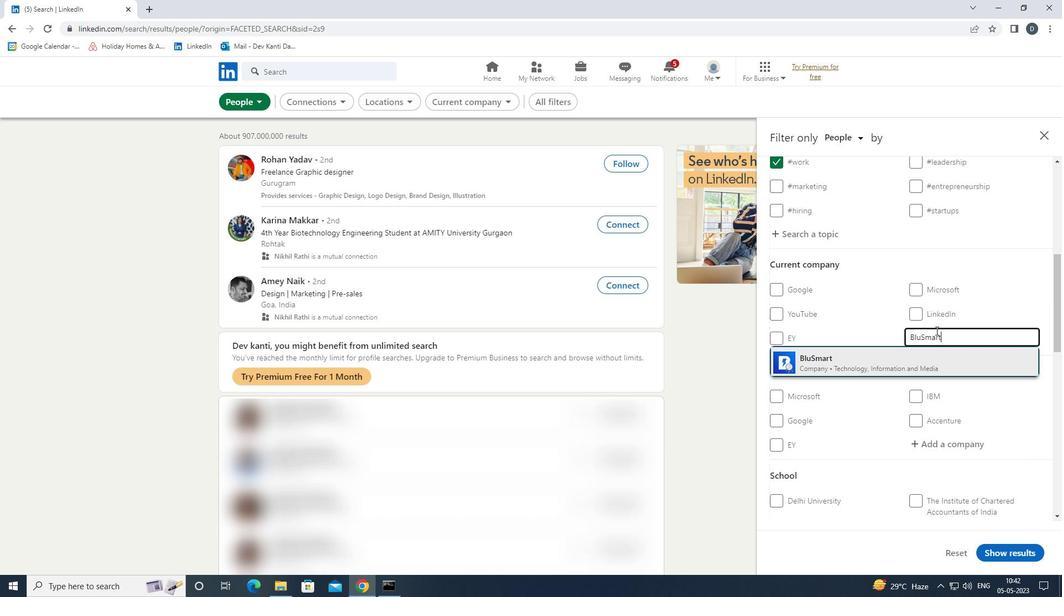 
Action: Mouse scrolled (936, 330) with delta (0, 0)
Screenshot: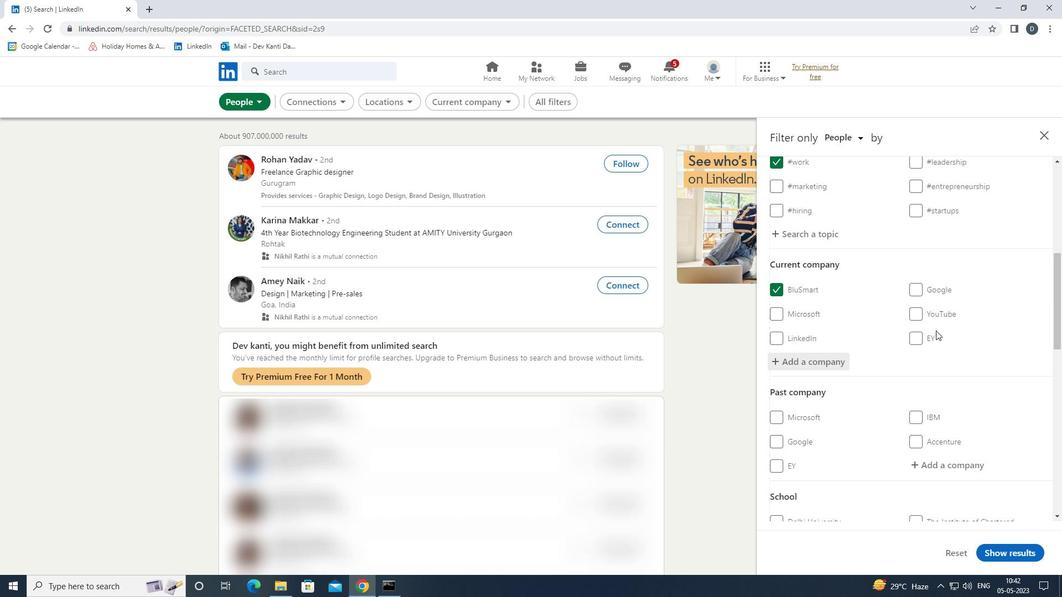 
Action: Mouse scrolled (936, 330) with delta (0, 0)
Screenshot: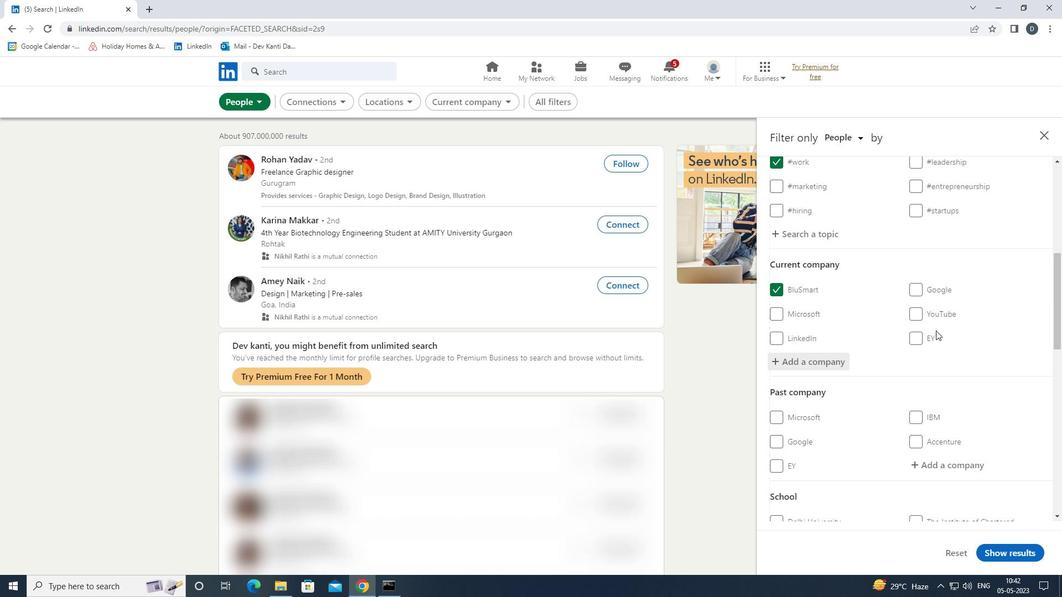 
Action: Mouse scrolled (936, 330) with delta (0, 0)
Screenshot: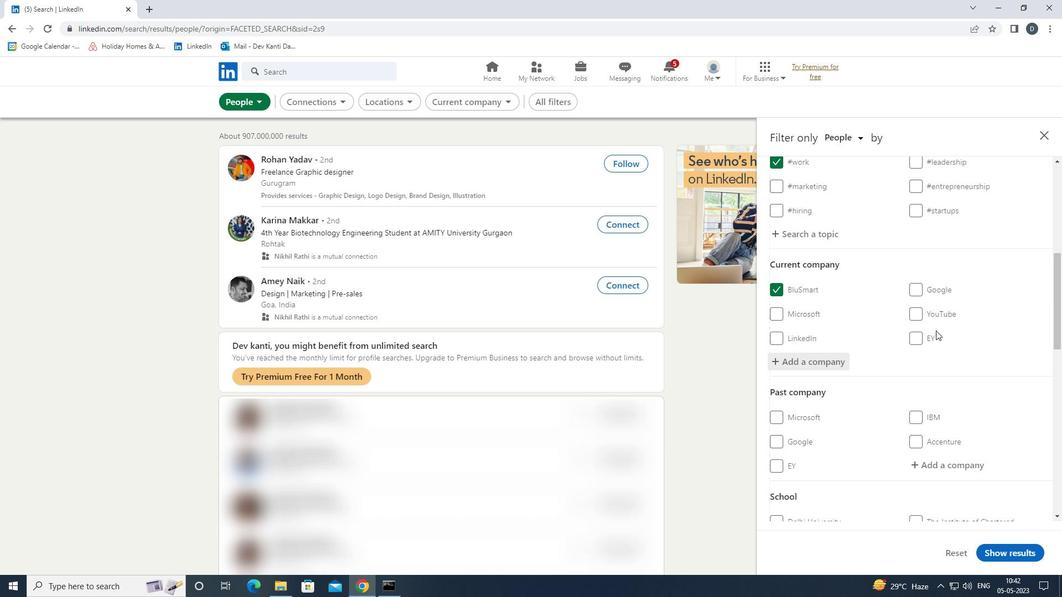
Action: Mouse scrolled (936, 330) with delta (0, 0)
Screenshot: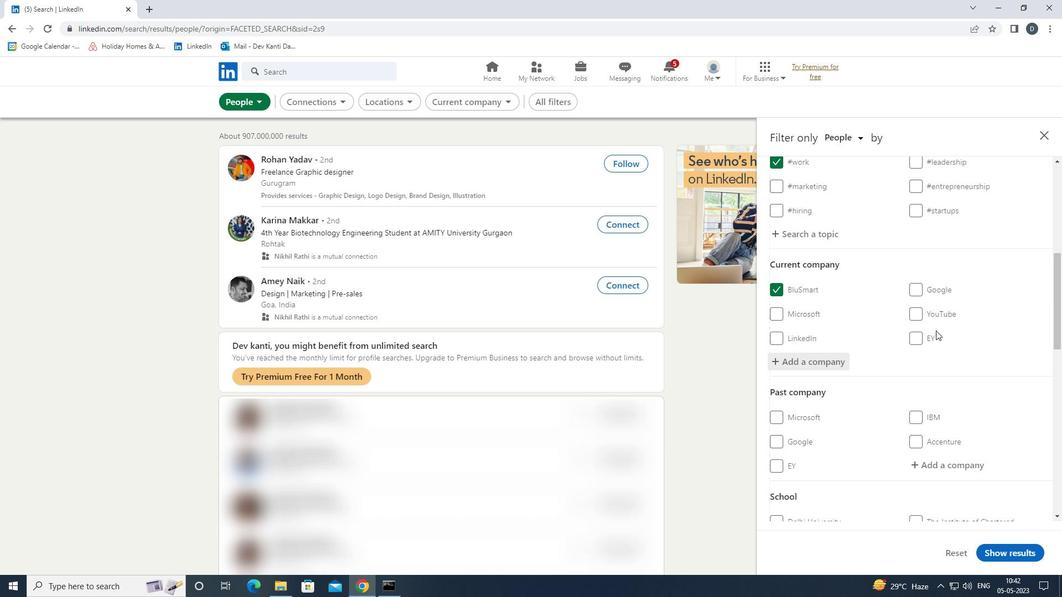 
Action: Mouse moved to (938, 372)
Screenshot: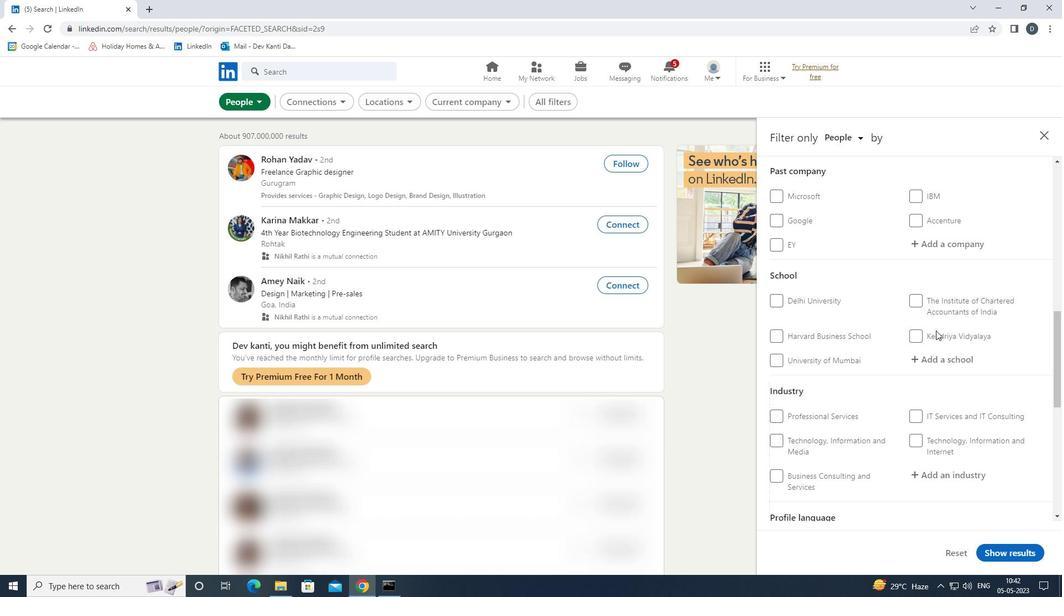 
Action: Mouse pressed left at (938, 372)
Screenshot: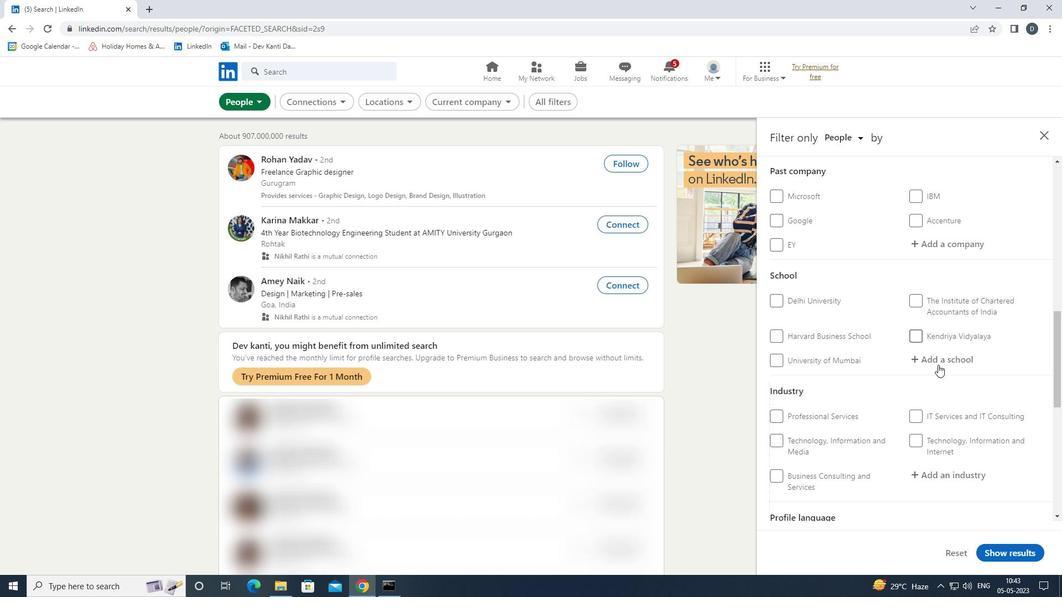 
Action: Mouse moved to (944, 357)
Screenshot: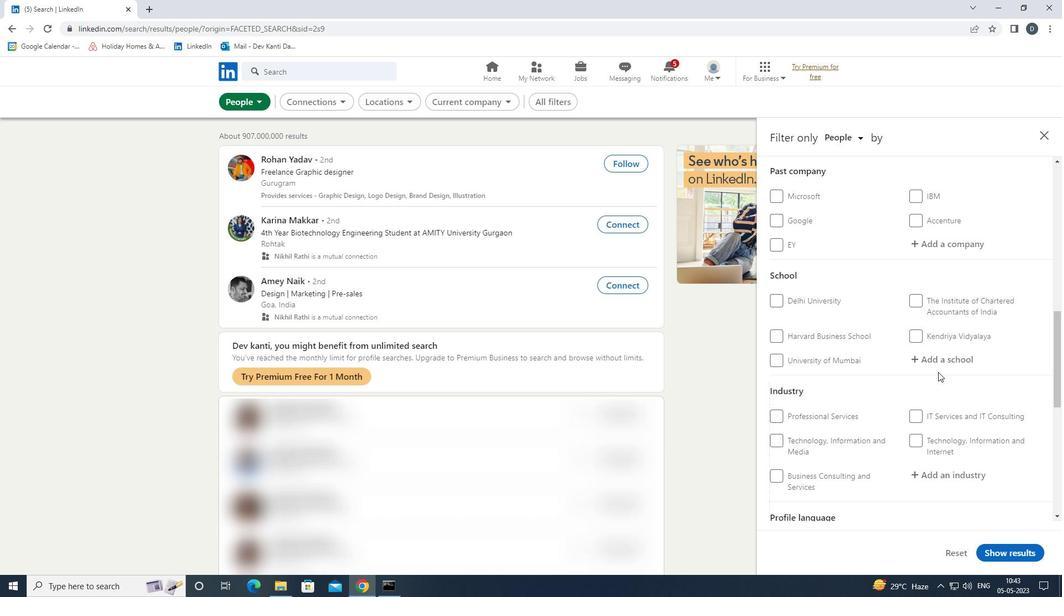 
Action: Mouse pressed left at (944, 357)
Screenshot: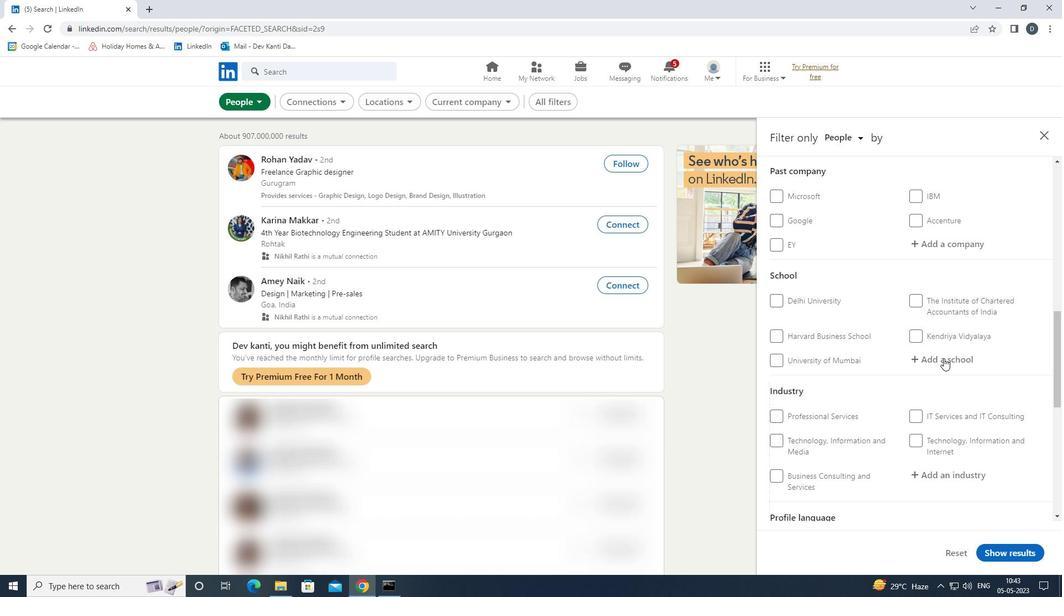 
Action: Key pressed <Key.shift>BHARATH<Key.space><Key.shift><Key.down><Key.enter>
Screenshot: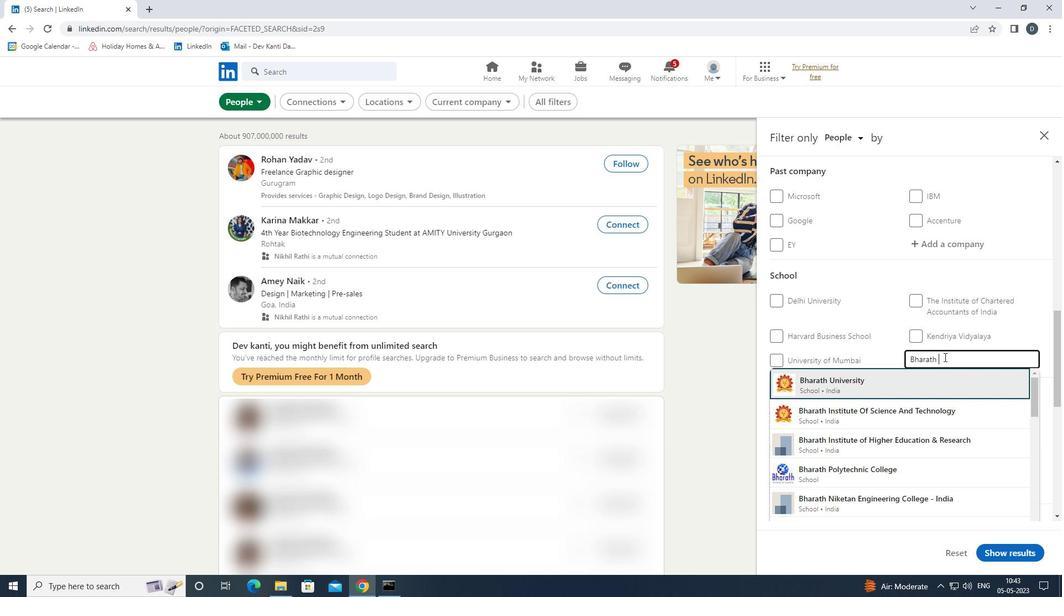 
Action: Mouse scrolled (944, 356) with delta (0, 0)
Screenshot: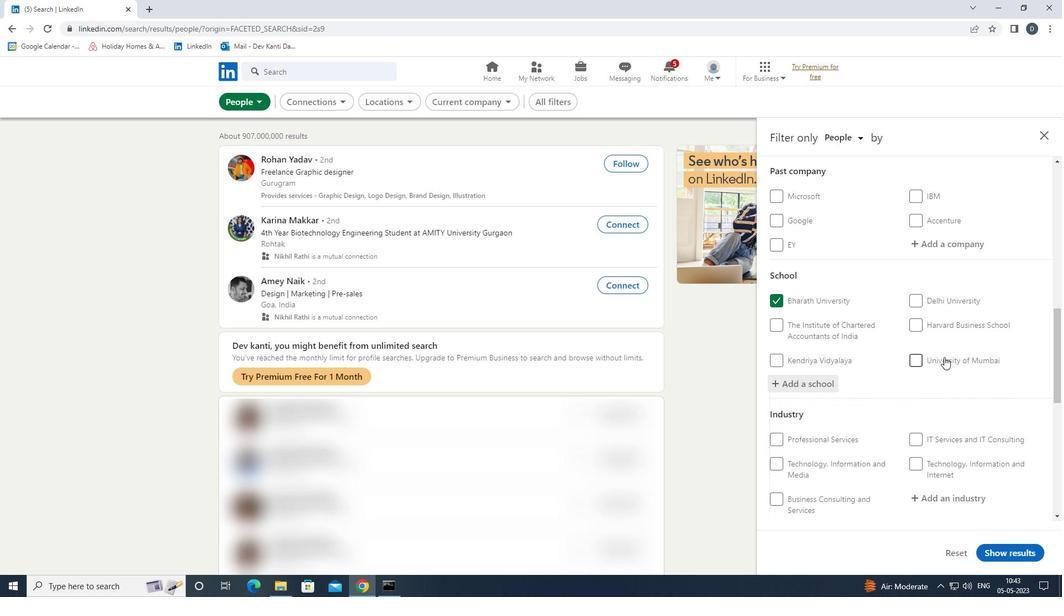 
Action: Mouse scrolled (944, 356) with delta (0, 0)
Screenshot: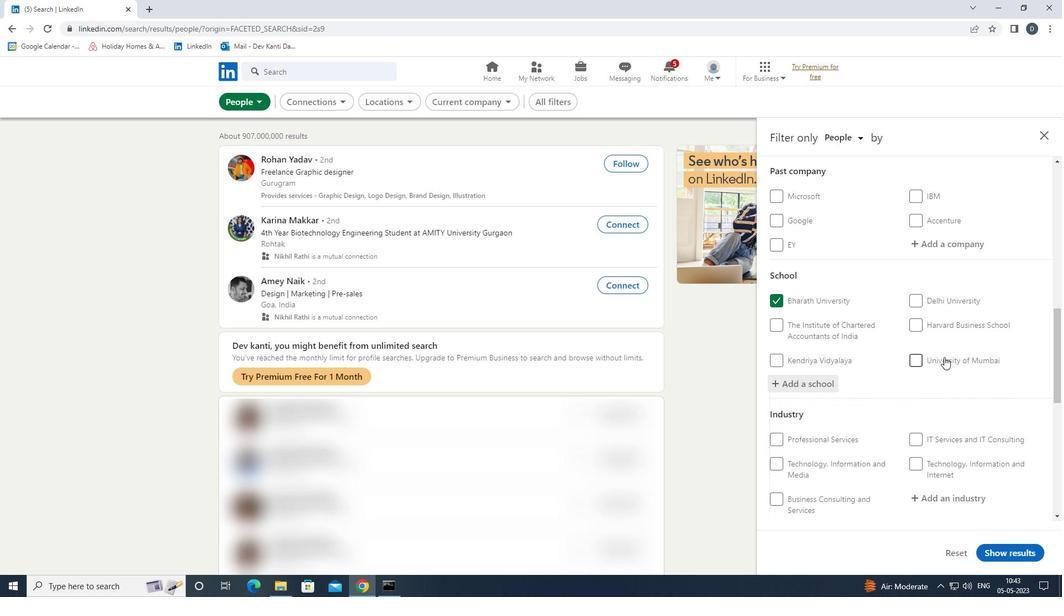 
Action: Mouse scrolled (944, 356) with delta (0, 0)
Screenshot: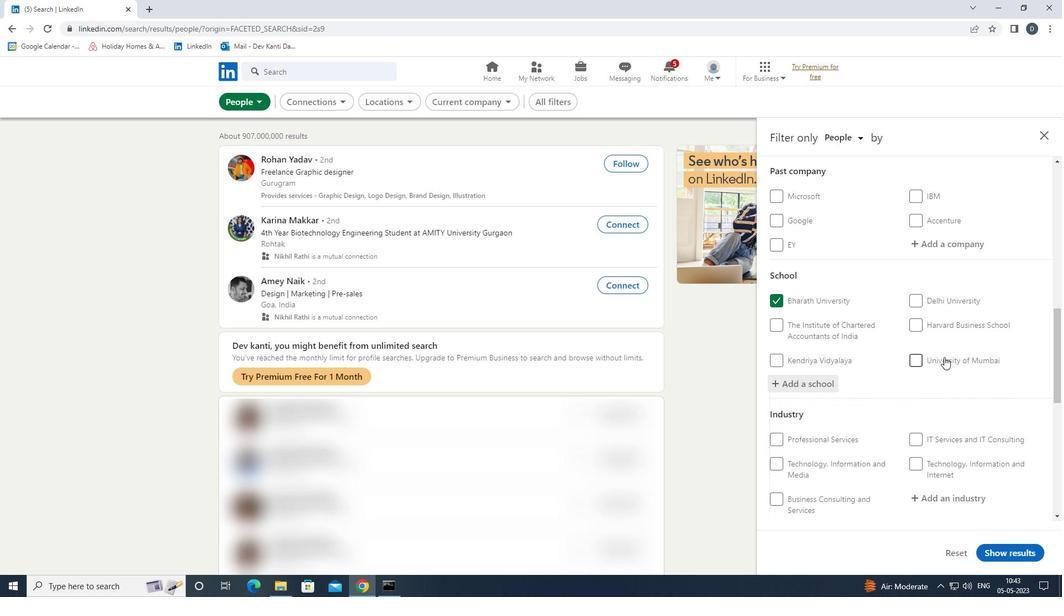 
Action: Mouse moved to (945, 331)
Screenshot: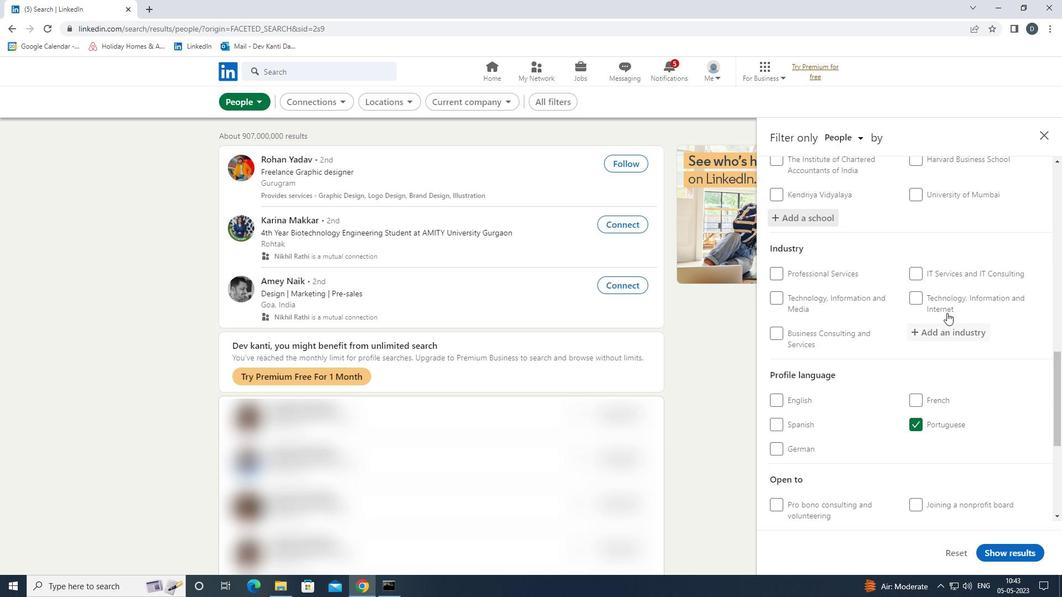 
Action: Mouse pressed left at (945, 331)
Screenshot: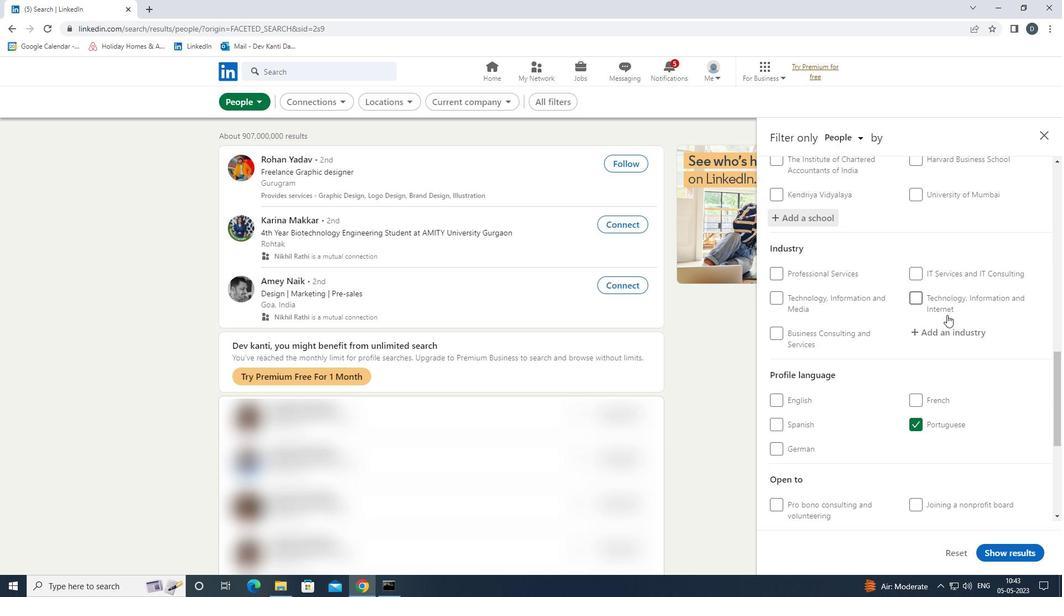 
Action: Mouse moved to (944, 332)
Screenshot: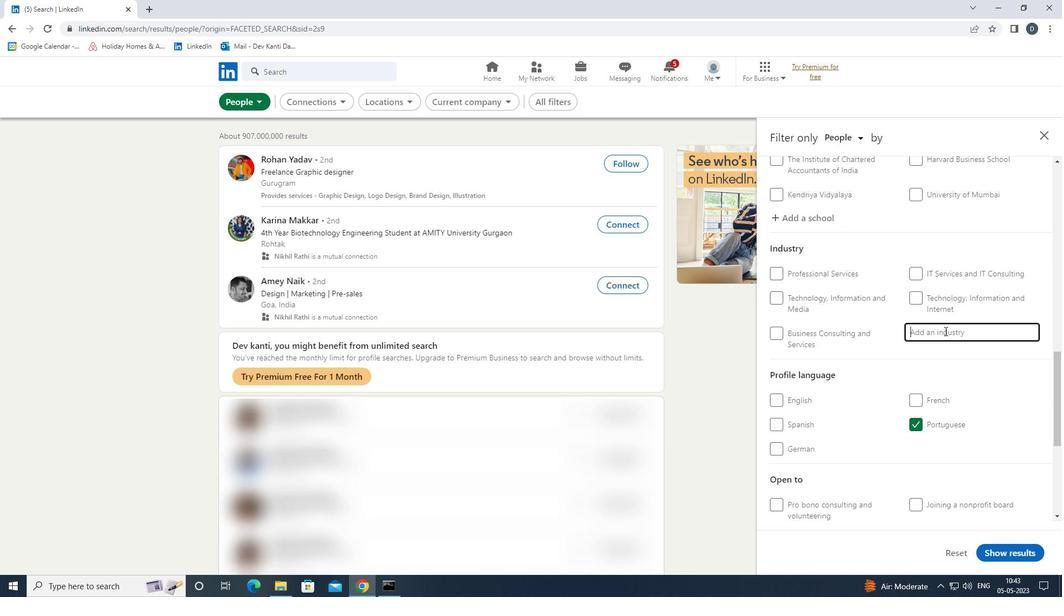 
Action: Key pressed <Key.shift><Key.shift><Key.shift>FOSSIL<Key.space><Key.down><Key.down><Key.enter>
Screenshot: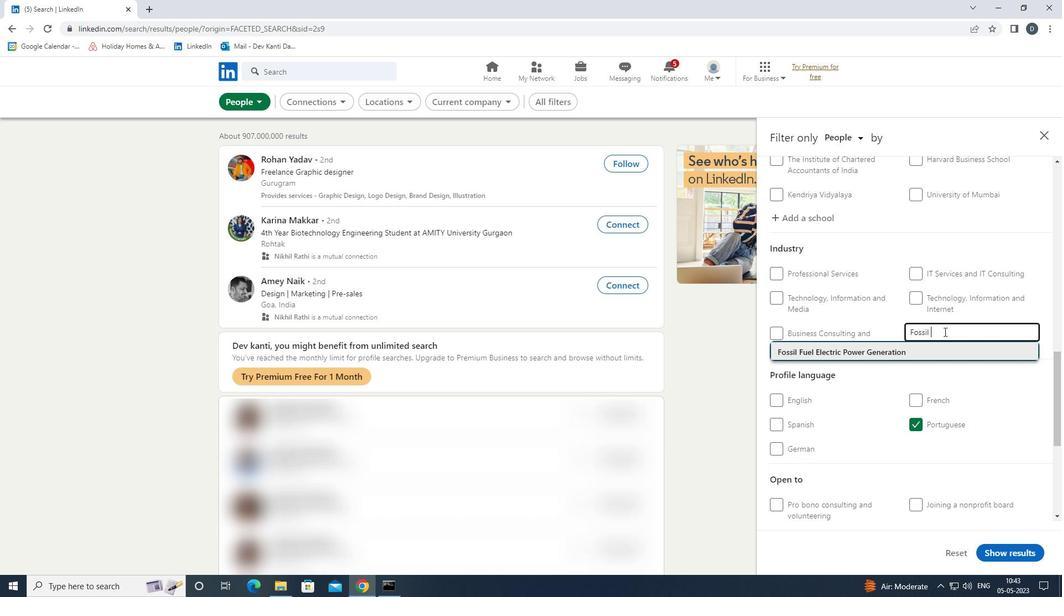 
Action: Mouse moved to (944, 332)
Screenshot: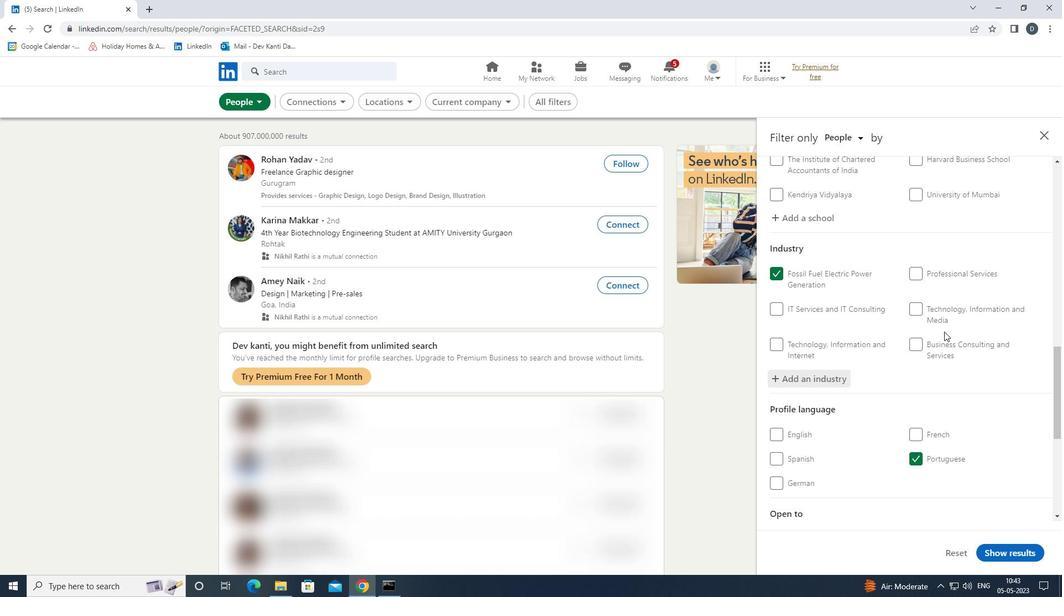 
Action: Mouse scrolled (944, 331) with delta (0, 0)
Screenshot: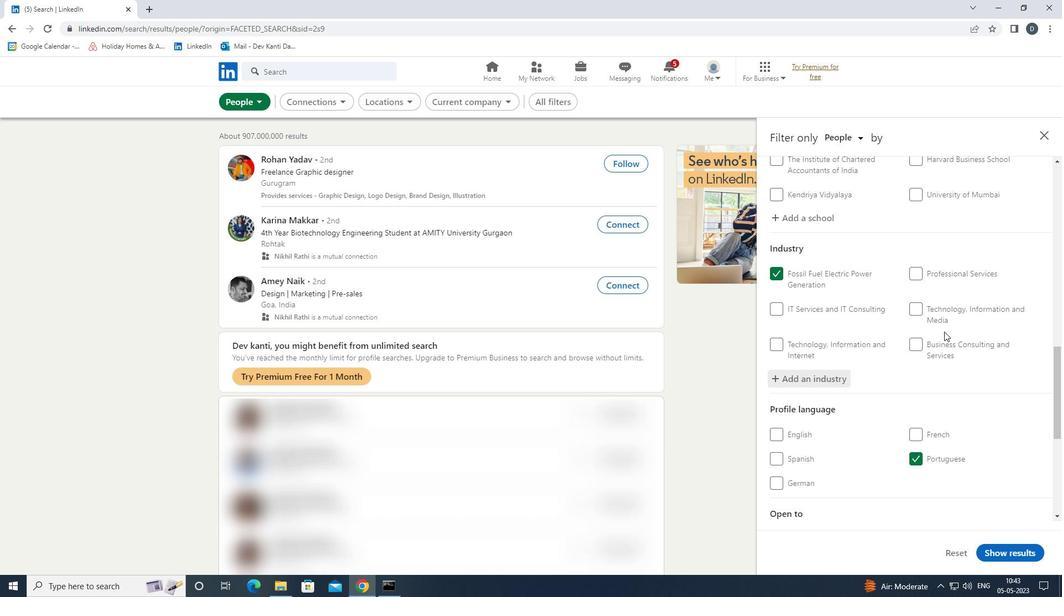 
Action: Mouse scrolled (944, 331) with delta (0, 0)
Screenshot: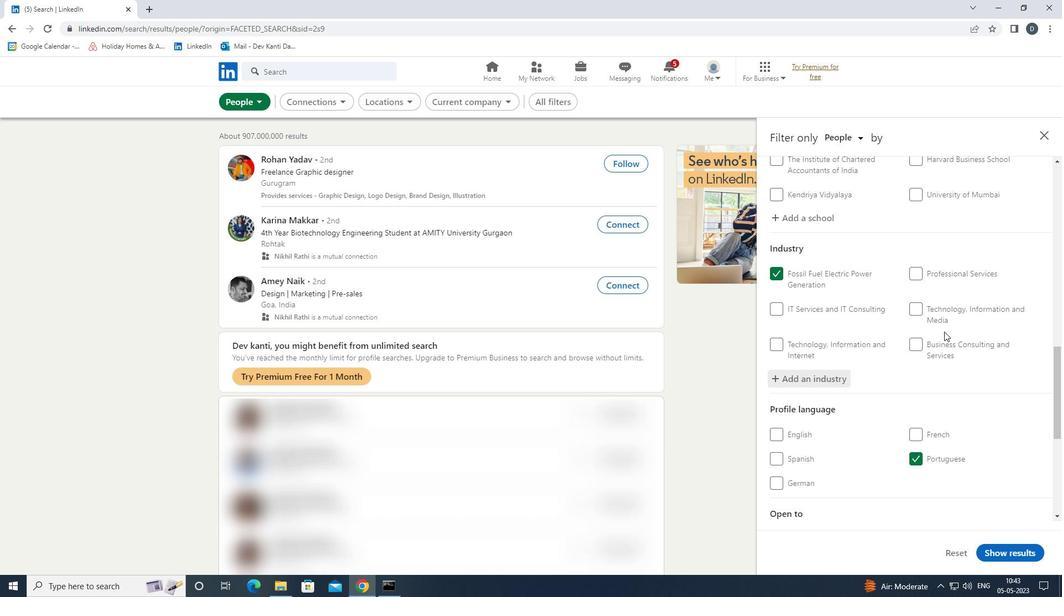 
Action: Mouse scrolled (944, 331) with delta (0, 0)
Screenshot: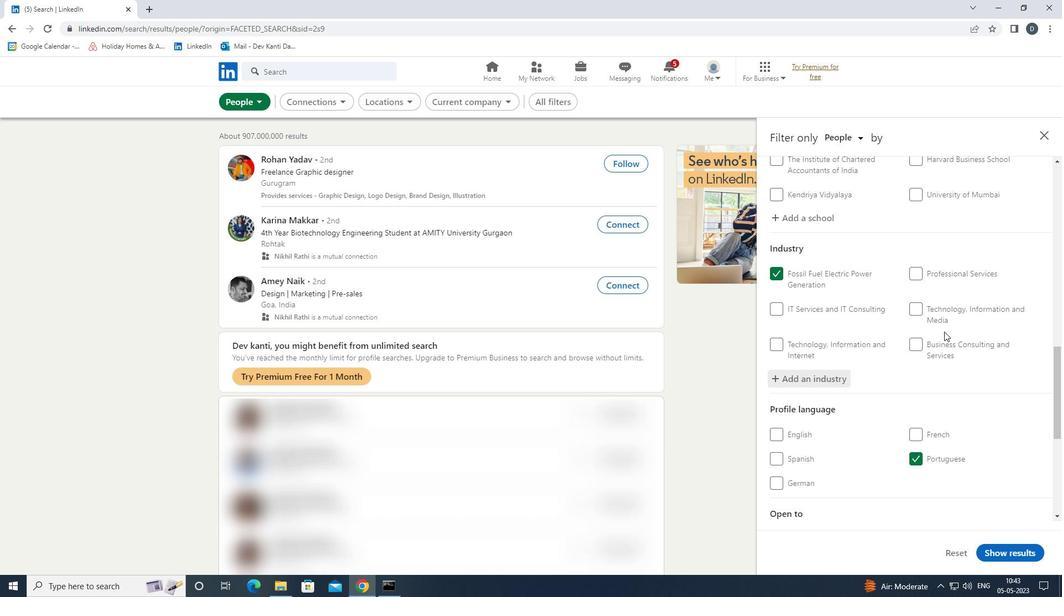 
Action: Mouse scrolled (944, 331) with delta (0, 0)
Screenshot: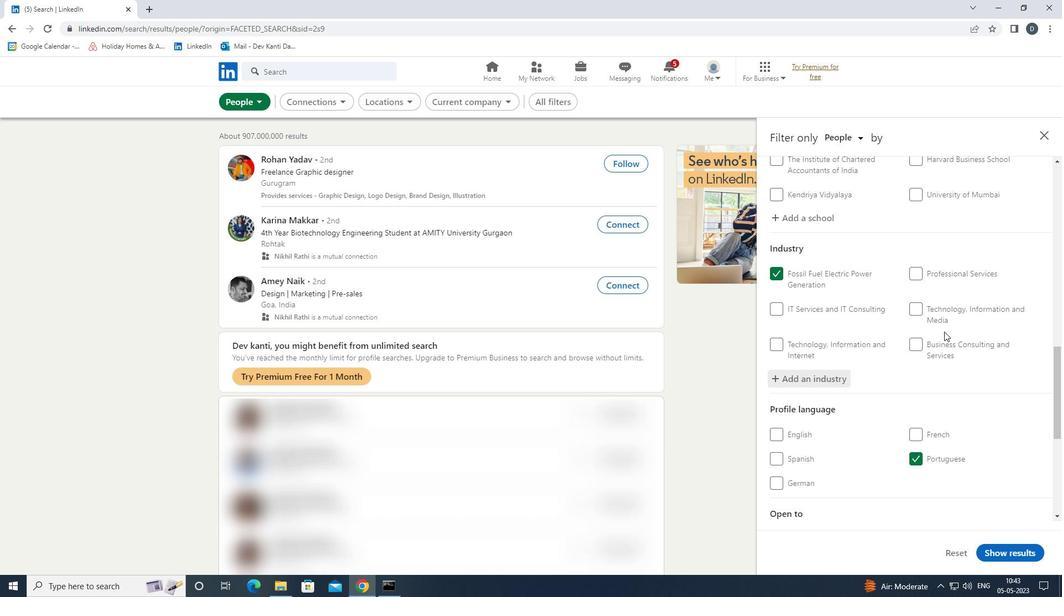 
Action: Mouse moved to (942, 332)
Screenshot: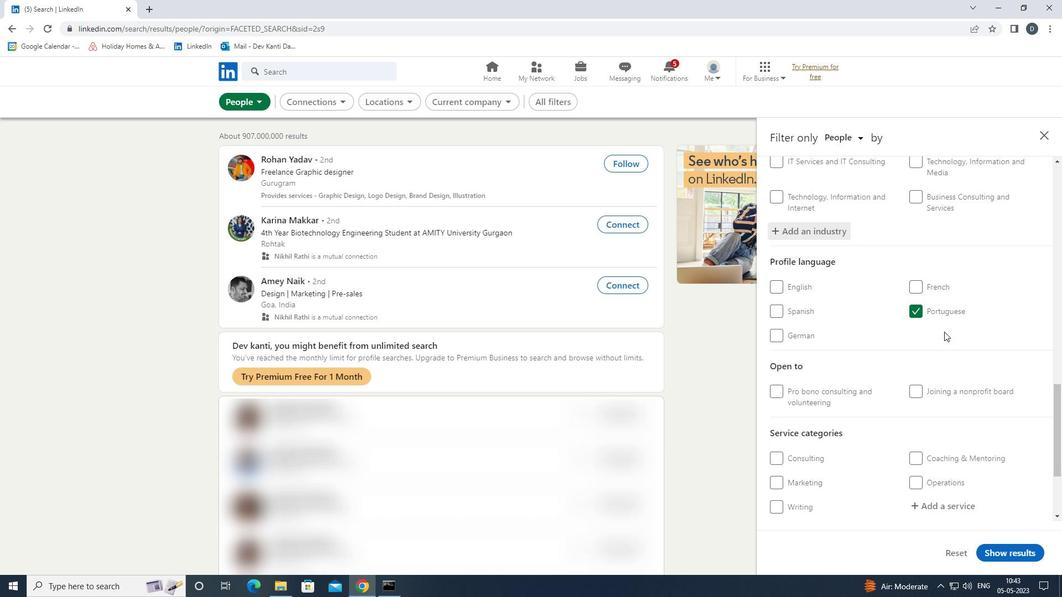 
Action: Mouse scrolled (942, 332) with delta (0, 0)
Screenshot: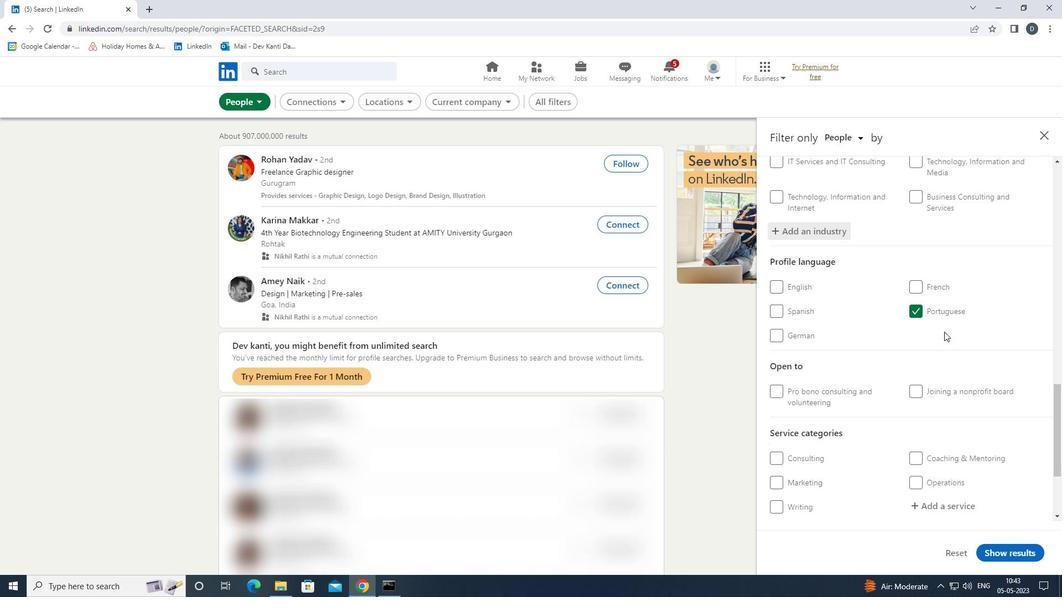 
Action: Mouse moved to (939, 379)
Screenshot: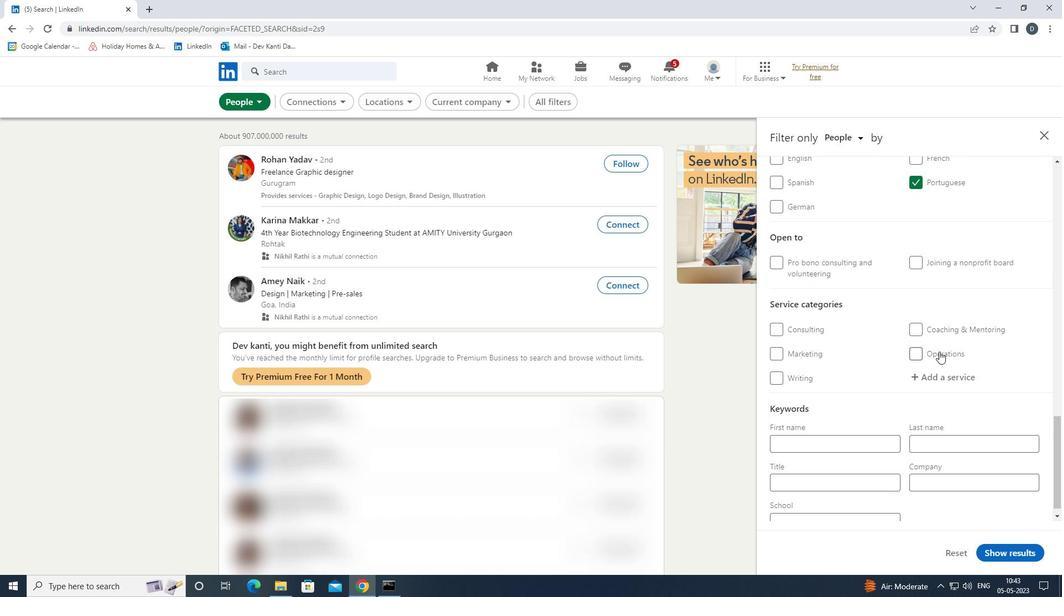 
Action: Mouse pressed left at (939, 379)
Screenshot: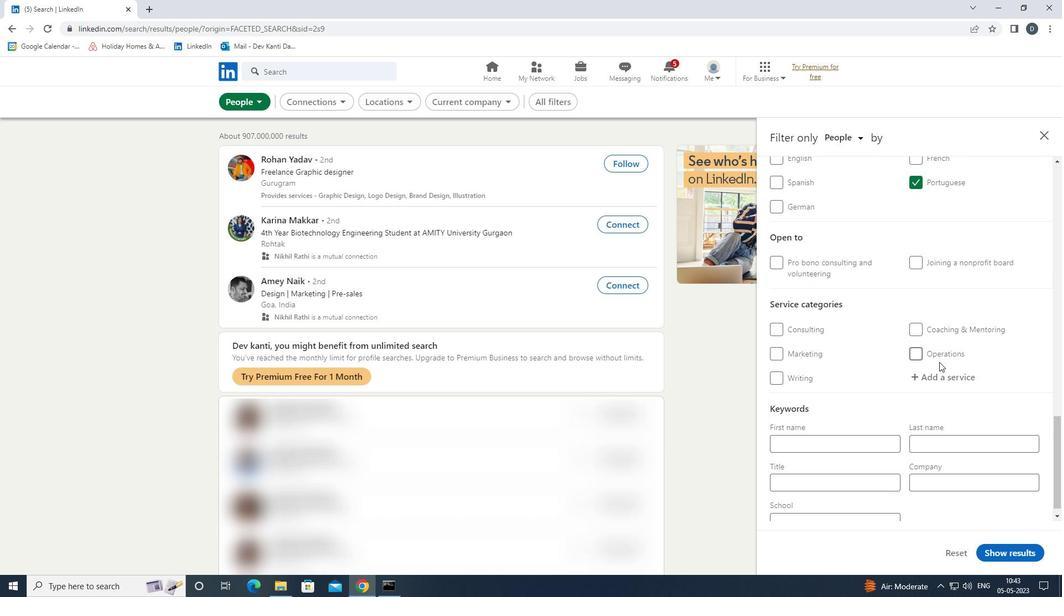 
Action: Key pressed <Key.shift><Key.shift><Key.shift><Key.shift><Key.shift><Key.shift><Key.shift><Key.shift><Key.shift><Key.shift><Key.shift><Key.shift>PROGRAM<Key.space>1<Key.down><Key.down><Key.down><Key.down><Key.backspace><Key.down><Key.down><Key.enter>
Screenshot: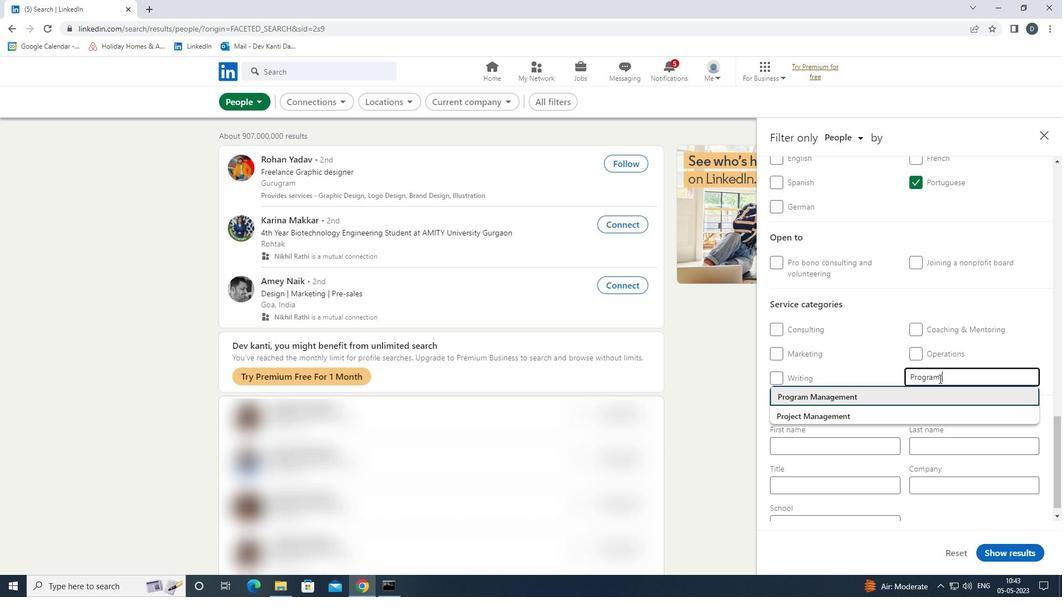 
Action: Mouse moved to (955, 453)
Screenshot: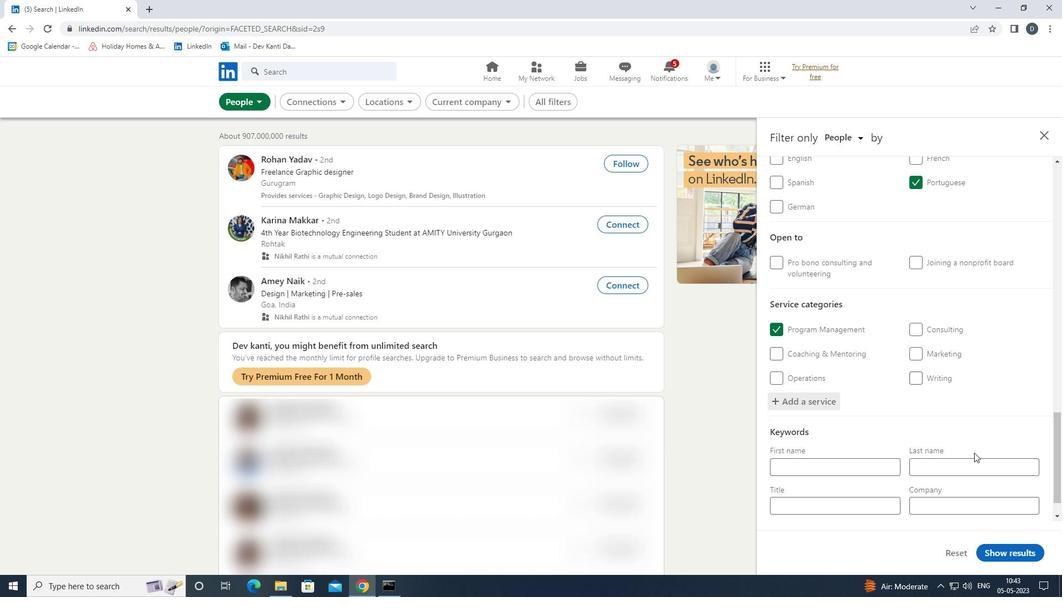 
Action: Mouse scrolled (955, 453) with delta (0, 0)
Screenshot: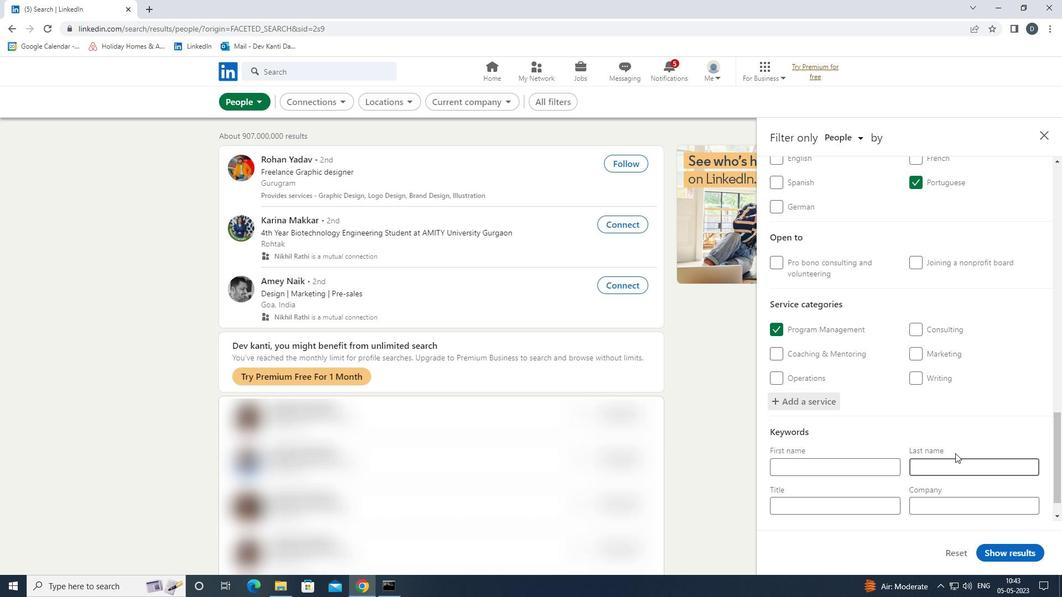 
Action: Mouse scrolled (955, 453) with delta (0, 0)
Screenshot: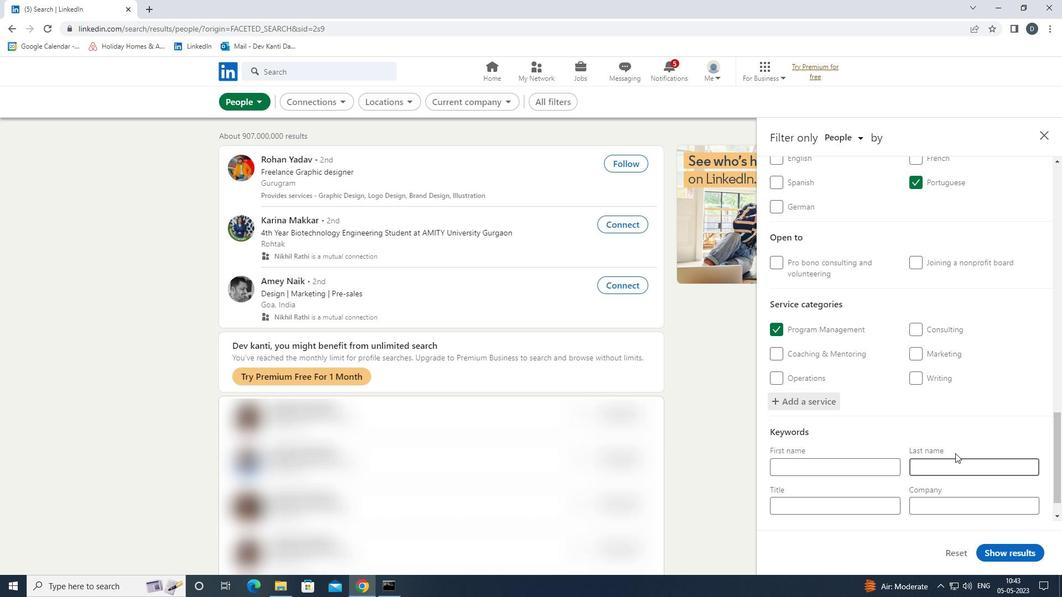 
Action: Mouse moved to (955, 453)
Screenshot: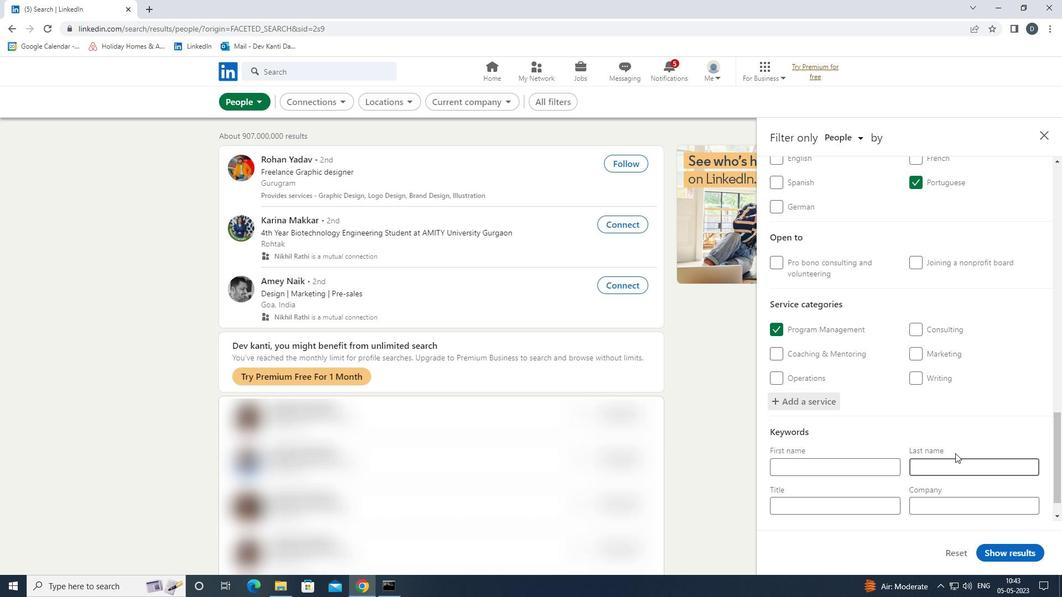 
Action: Mouse scrolled (955, 453) with delta (0, 0)
Screenshot: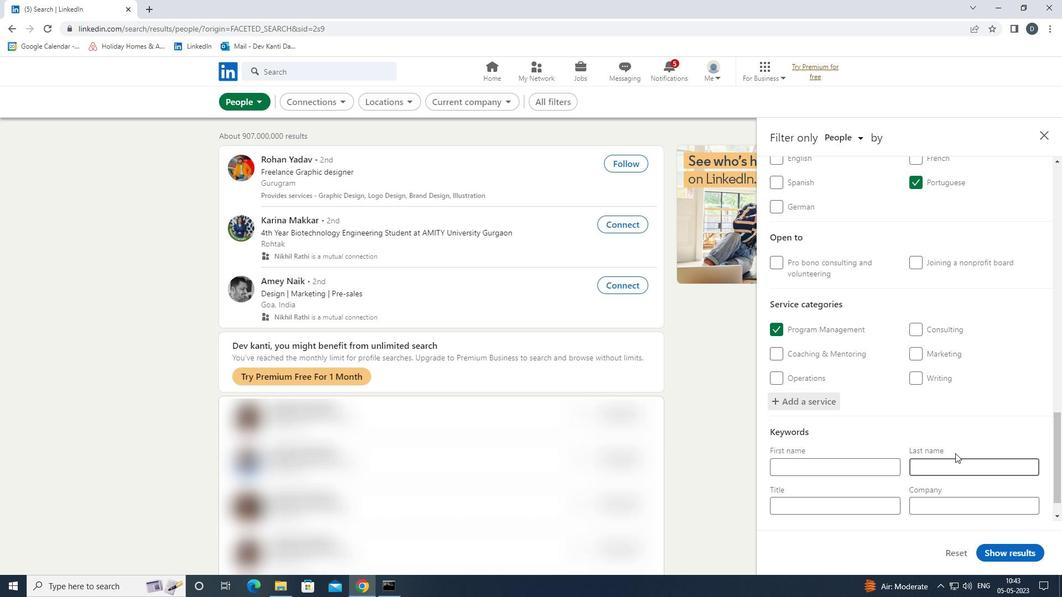
Action: Mouse moved to (892, 479)
Screenshot: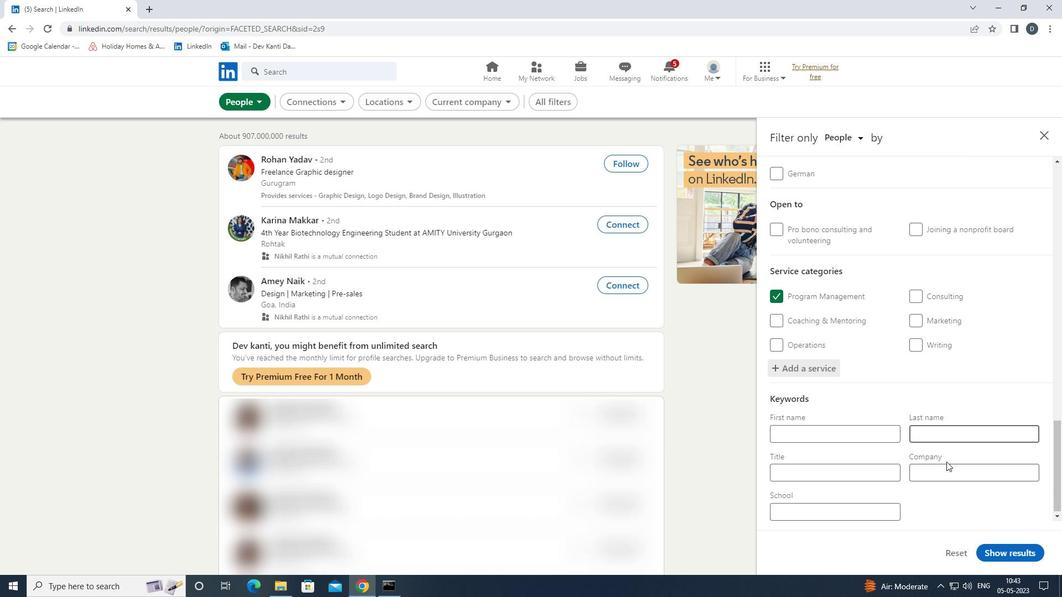 
Action: Mouse pressed left at (892, 479)
Screenshot: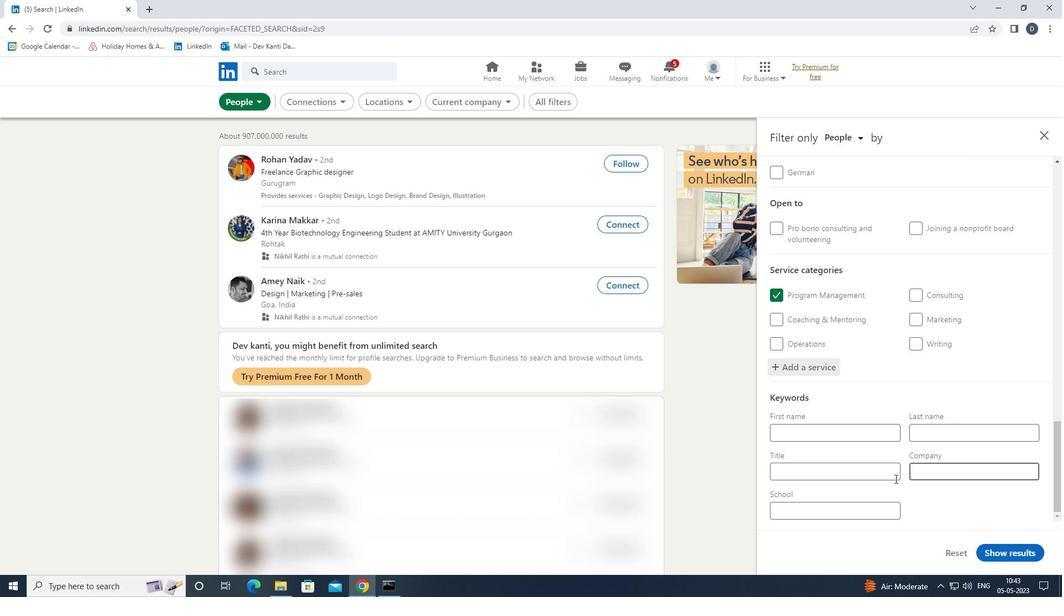 
Action: Mouse moved to (890, 482)
Screenshot: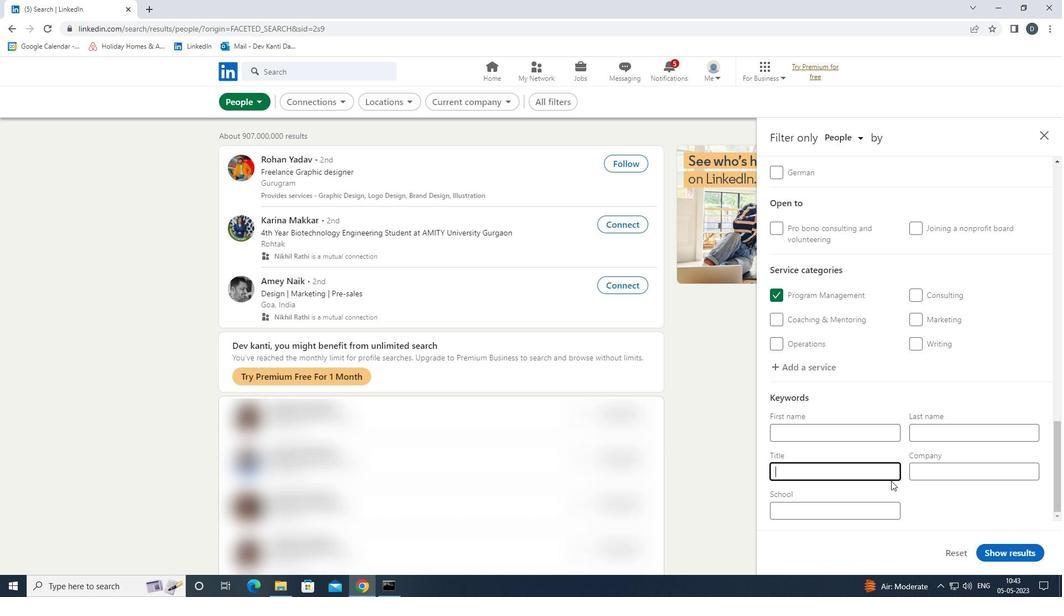 
Action: Key pressed <Key.shift><Key.shift><Key.shift><Key.shift>HEAD
Screenshot: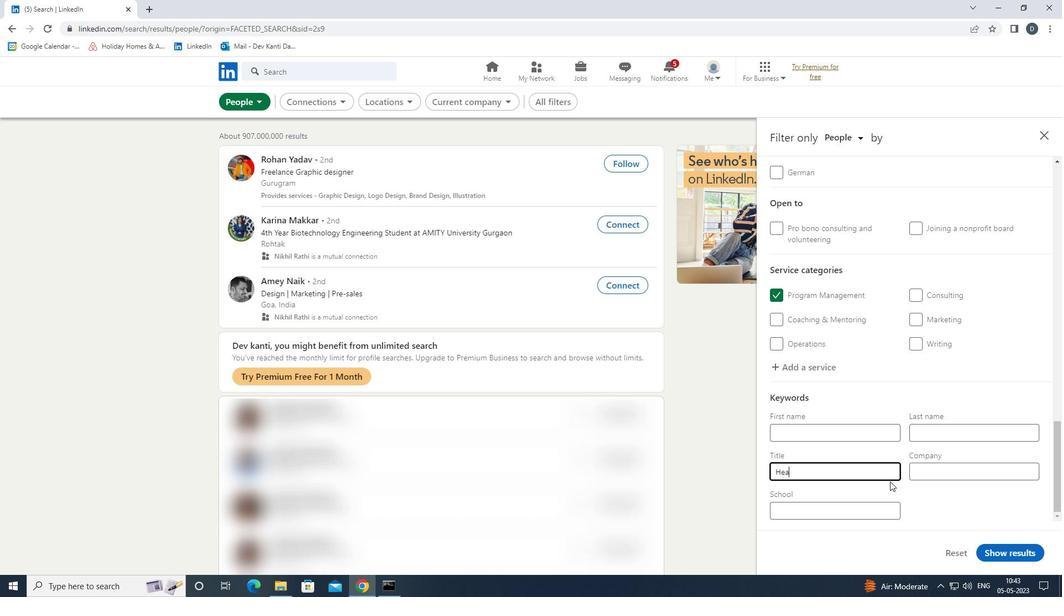 
Action: Mouse moved to (1019, 546)
Screenshot: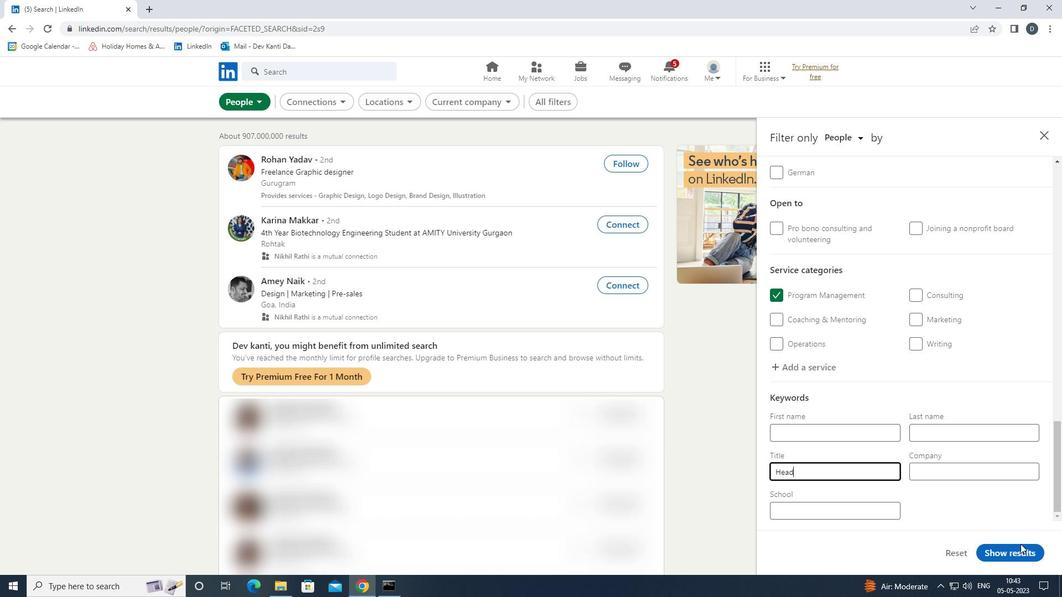 
Action: Mouse pressed left at (1019, 546)
Screenshot: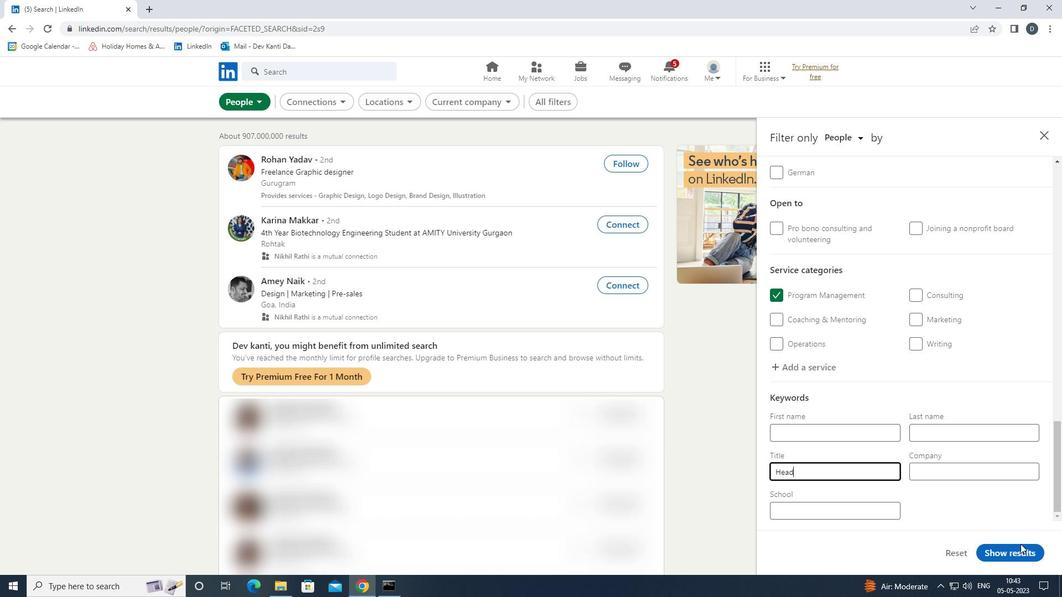 
Action: Mouse moved to (743, 227)
Screenshot: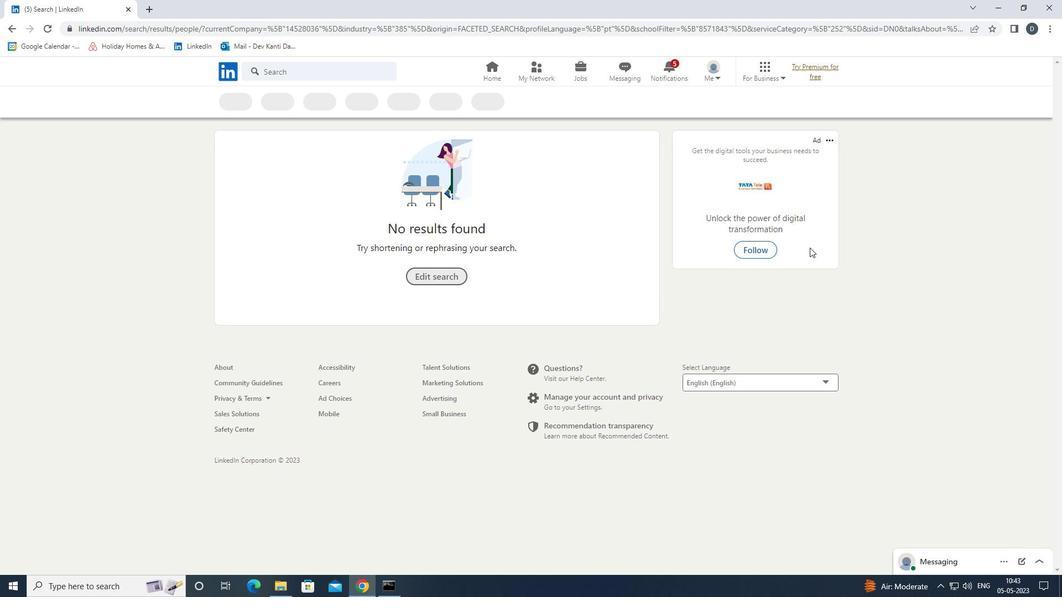 
